 Task: Look for space in Athens from 1st may 2023 to 10th May 2023 for 2 adults, 1 child in price range Rs.12000 to Rs.15000. Place can be entire place with 2 bedrooms having 2 beds and 1 bathroom. Property type can be flat. Amenities needed are: , kitchen, iron, bbq grill. Required host language is English.
Action: Mouse moved to (436, 484)
Screenshot: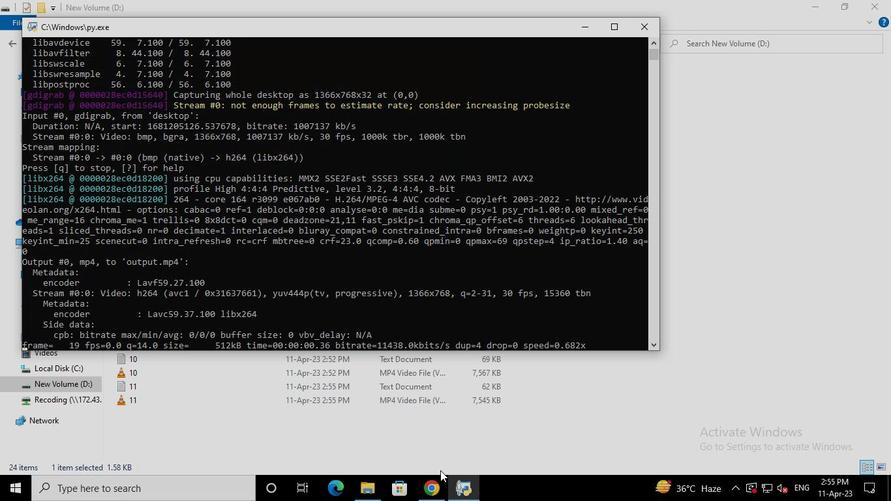 
Action: Mouse pressed left at (436, 484)
Screenshot: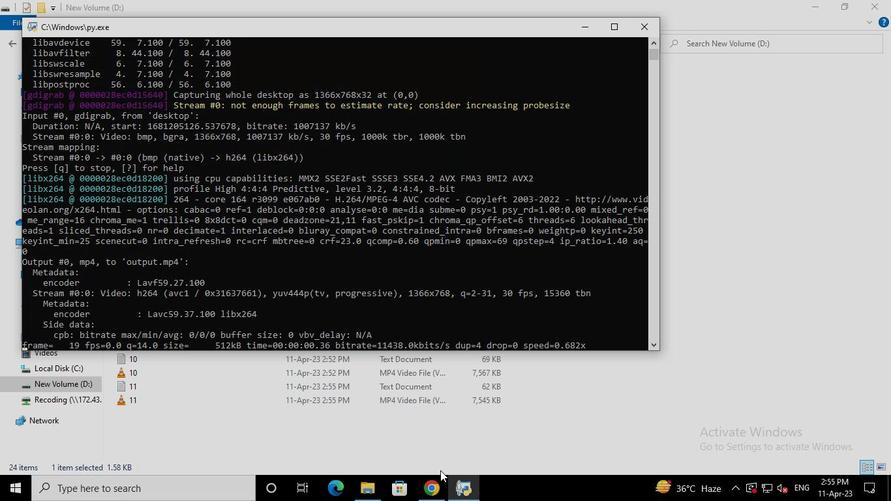 
Action: Mouse moved to (356, 111)
Screenshot: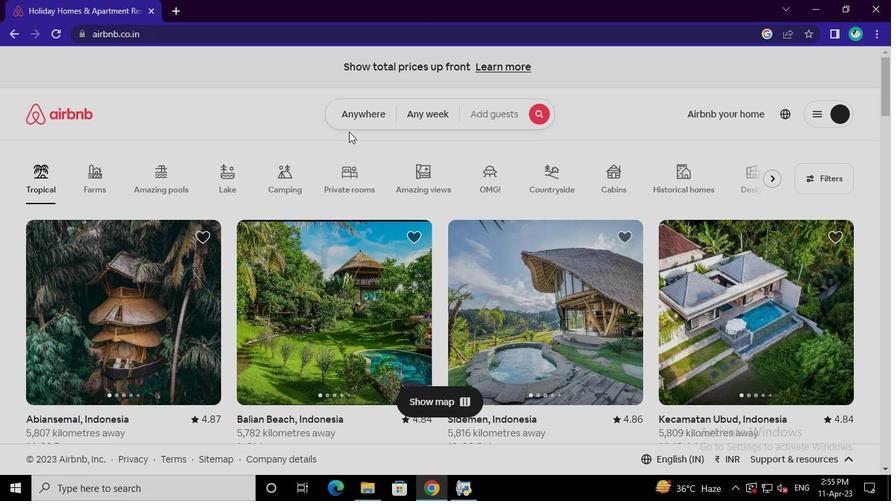 
Action: Mouse pressed left at (356, 111)
Screenshot: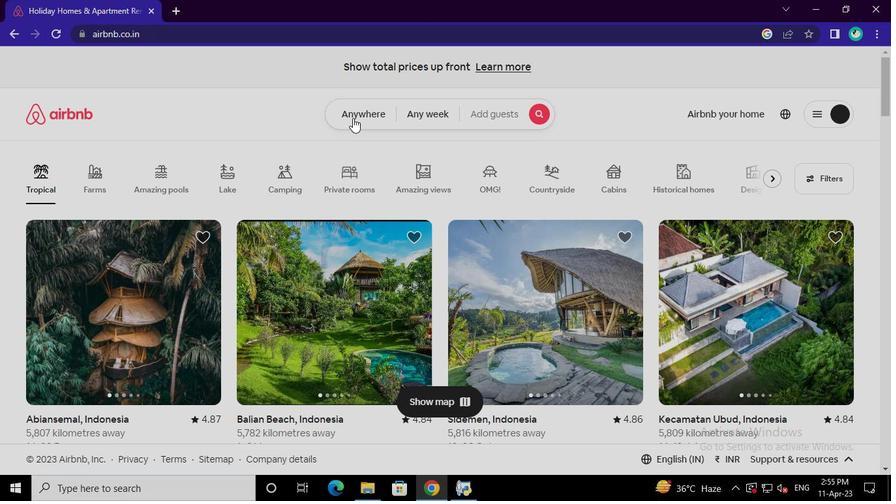 
Action: Mouse moved to (270, 161)
Screenshot: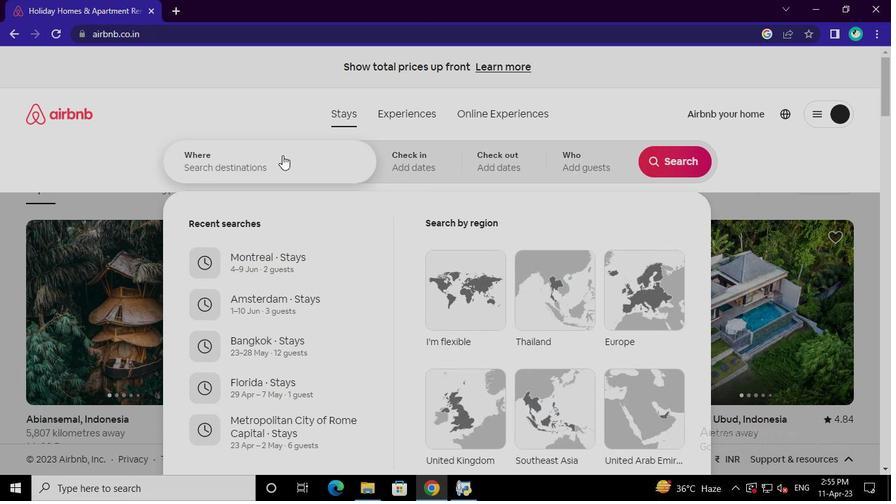 
Action: Mouse pressed left at (270, 161)
Screenshot: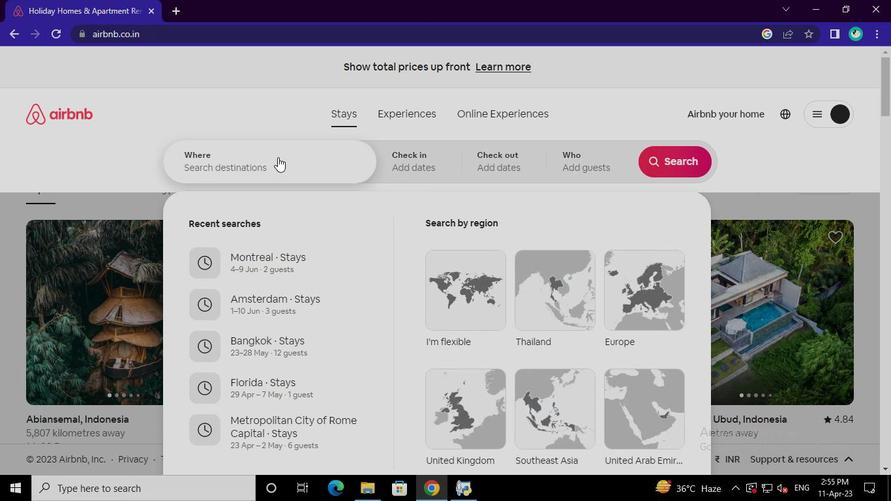 
Action: Keyboard a
Screenshot: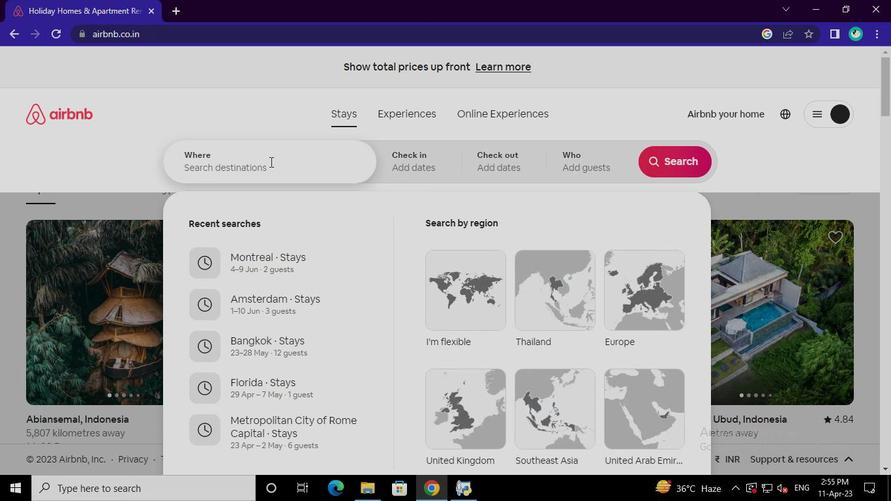 
Action: Mouse moved to (270, 161)
Screenshot: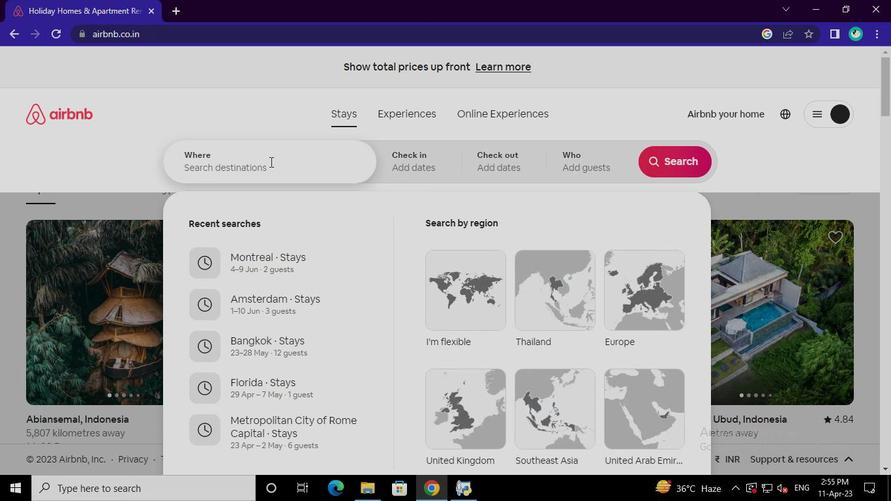
Action: Keyboard t
Screenshot: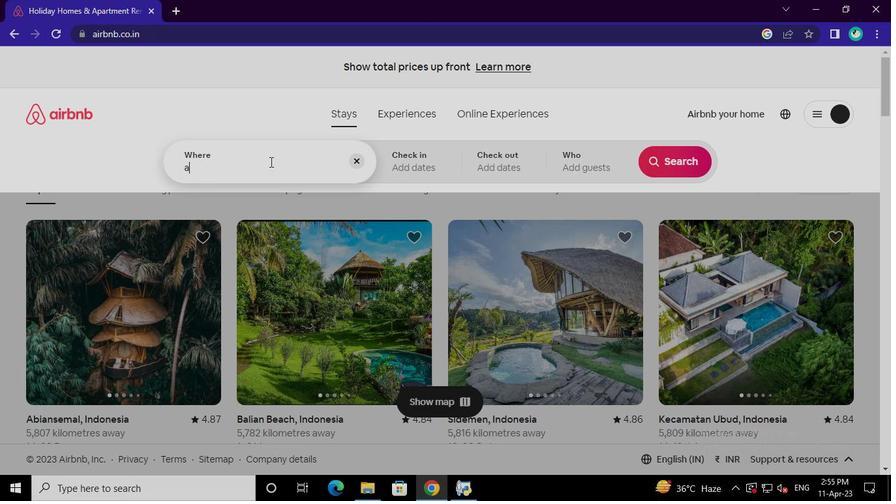 
Action: Keyboard h
Screenshot: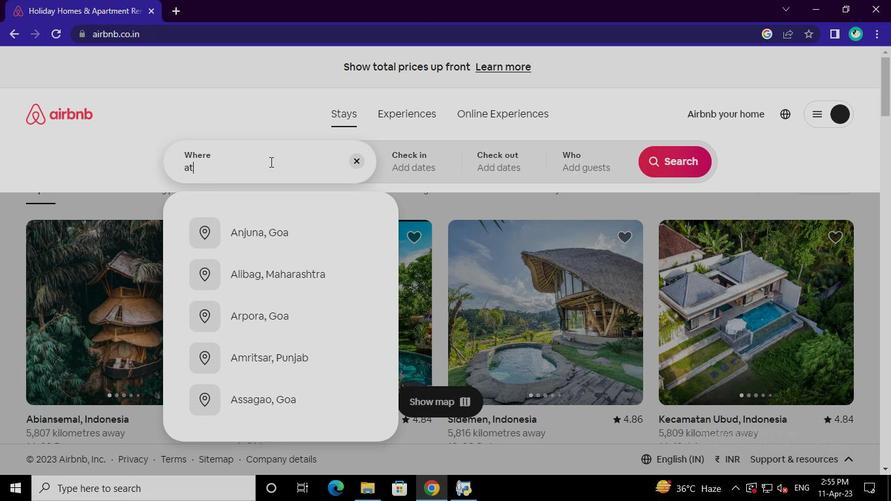 
Action: Keyboard e
Screenshot: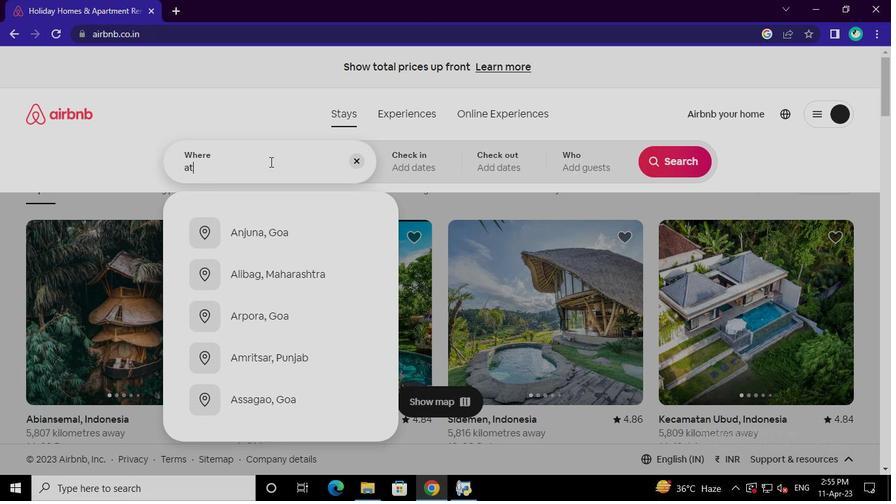 
Action: Keyboard m
Screenshot: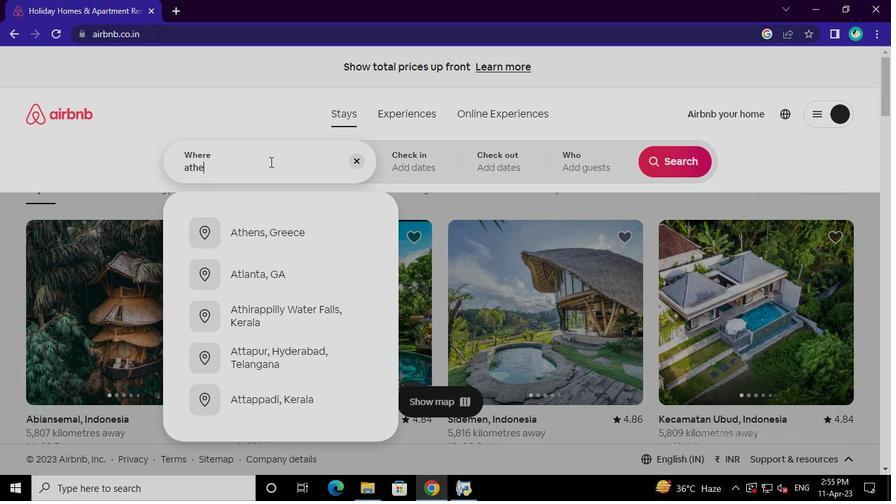 
Action: Keyboard Key.backspace
Screenshot: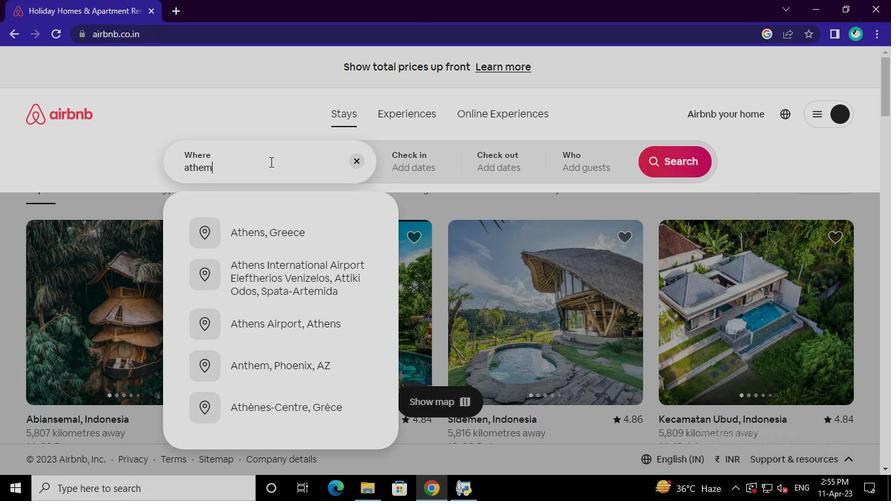 
Action: Keyboard n
Screenshot: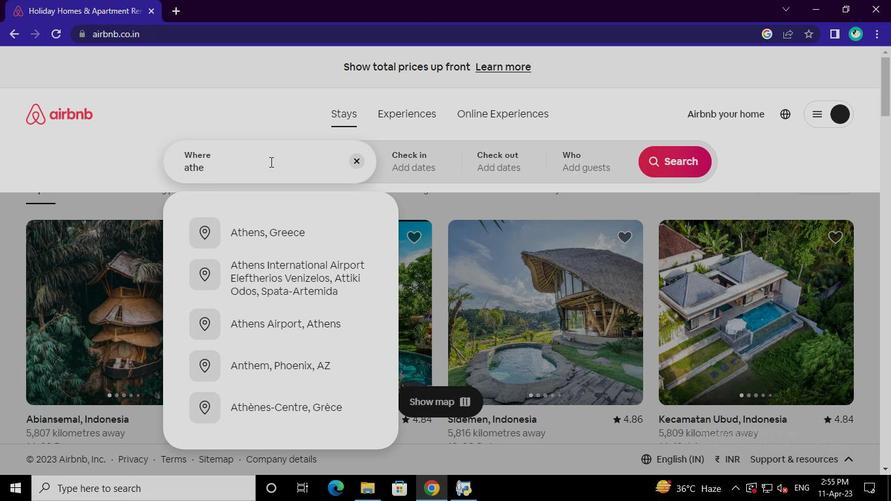 
Action: Keyboard s
Screenshot: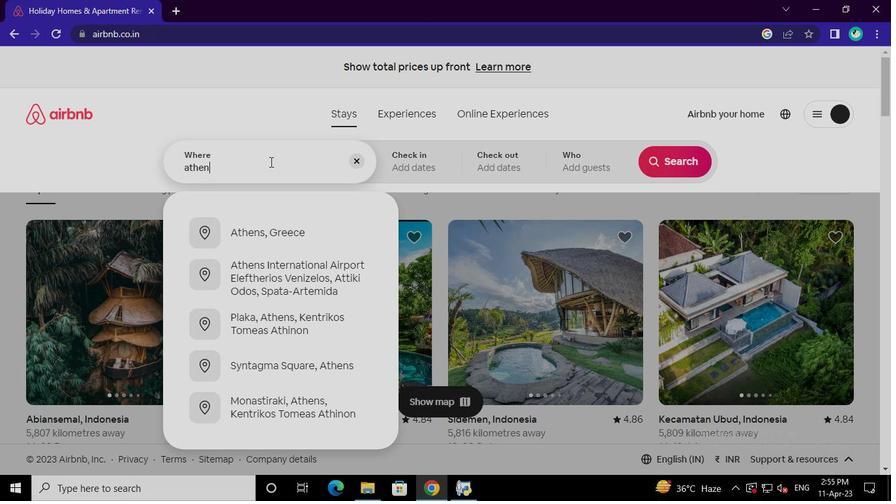 
Action: Mouse moved to (276, 234)
Screenshot: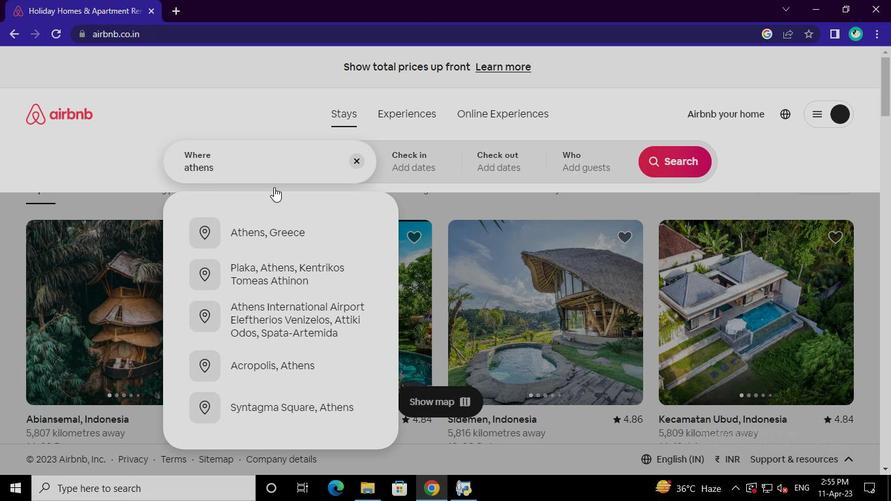 
Action: Mouse pressed left at (276, 234)
Screenshot: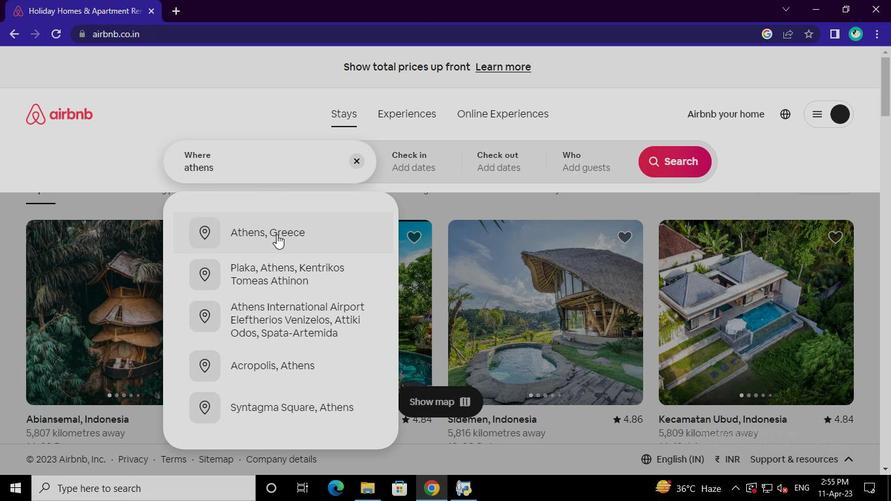 
Action: Mouse moved to (493, 315)
Screenshot: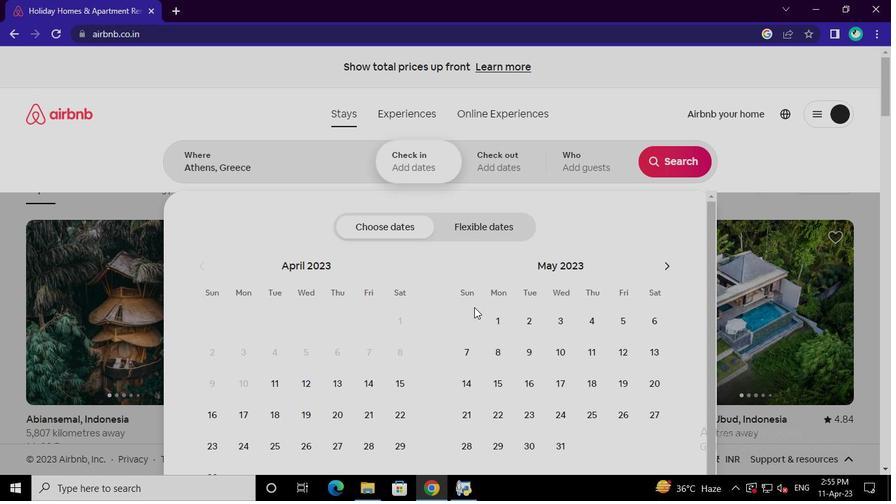 
Action: Mouse pressed left at (493, 315)
Screenshot: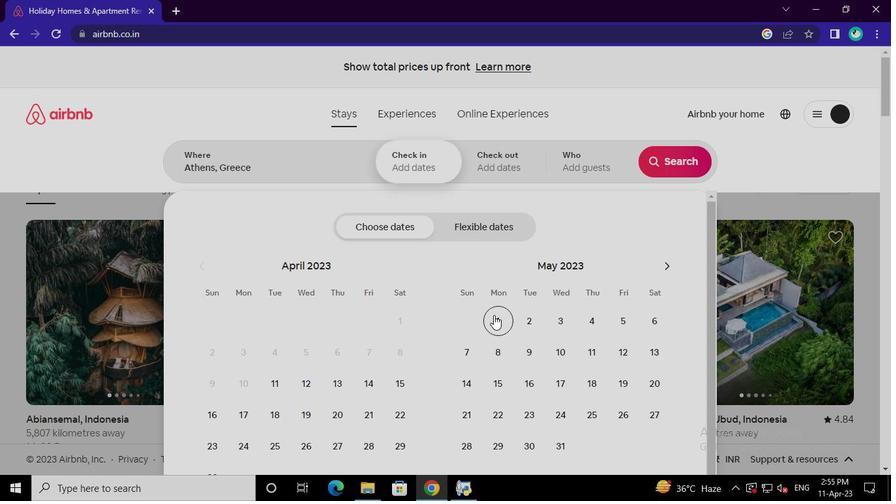 
Action: Mouse moved to (558, 347)
Screenshot: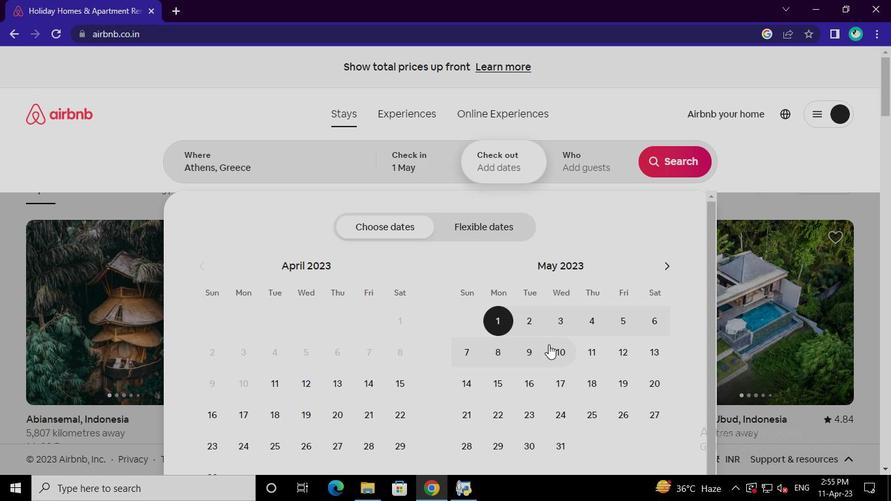 
Action: Mouse pressed left at (558, 347)
Screenshot: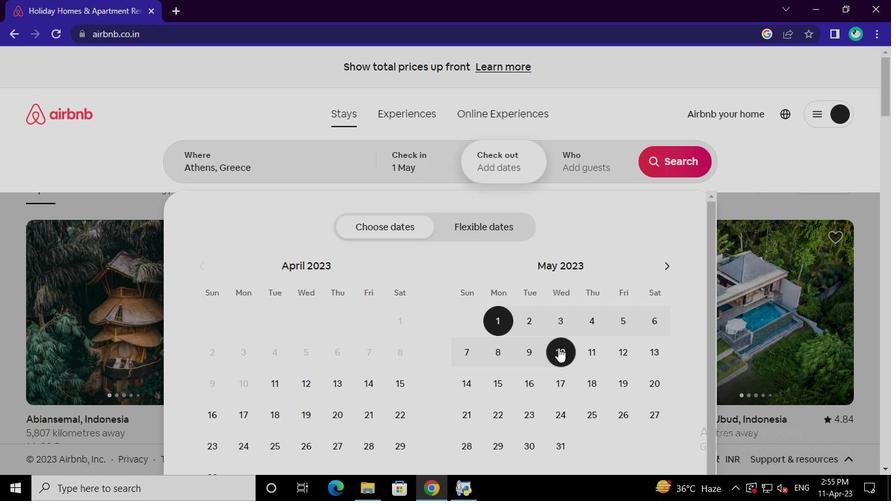 
Action: Mouse moved to (590, 174)
Screenshot: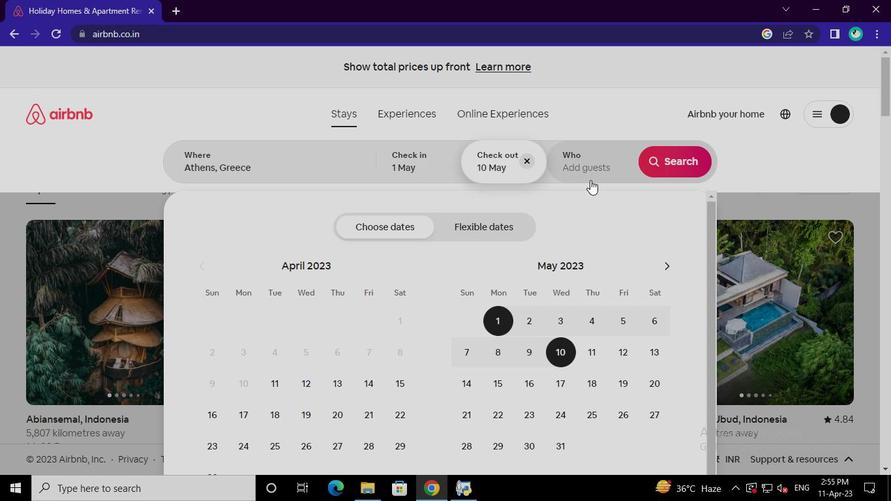 
Action: Mouse pressed left at (590, 174)
Screenshot: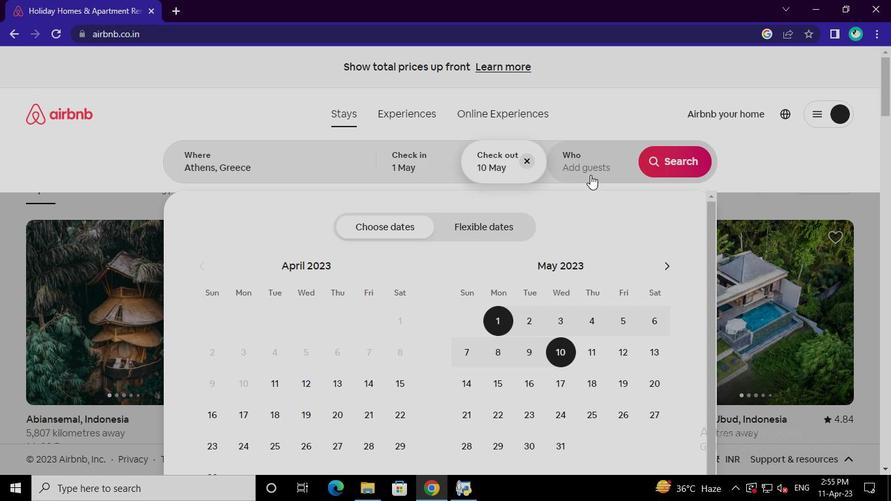 
Action: Mouse moved to (682, 227)
Screenshot: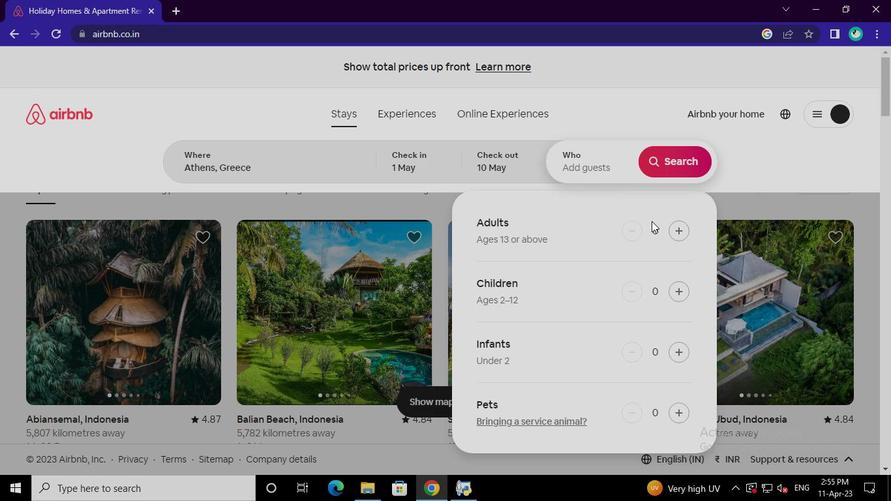 
Action: Mouse pressed left at (682, 227)
Screenshot: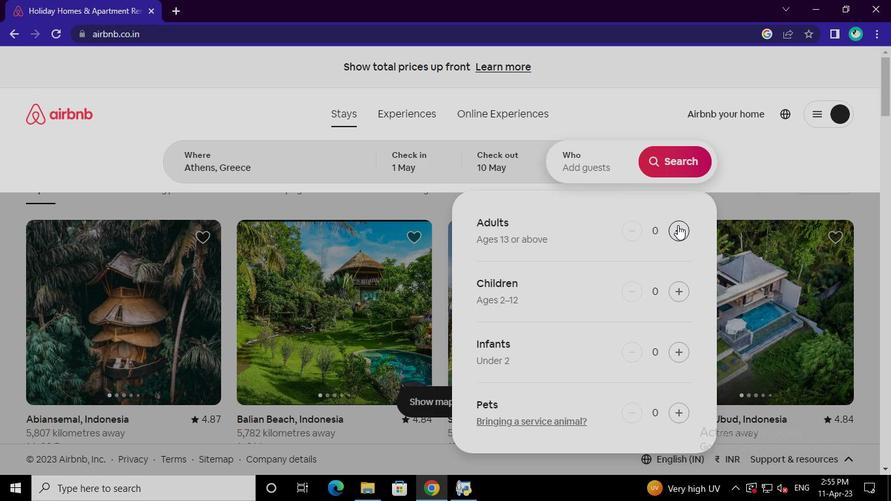 
Action: Mouse pressed left at (682, 227)
Screenshot: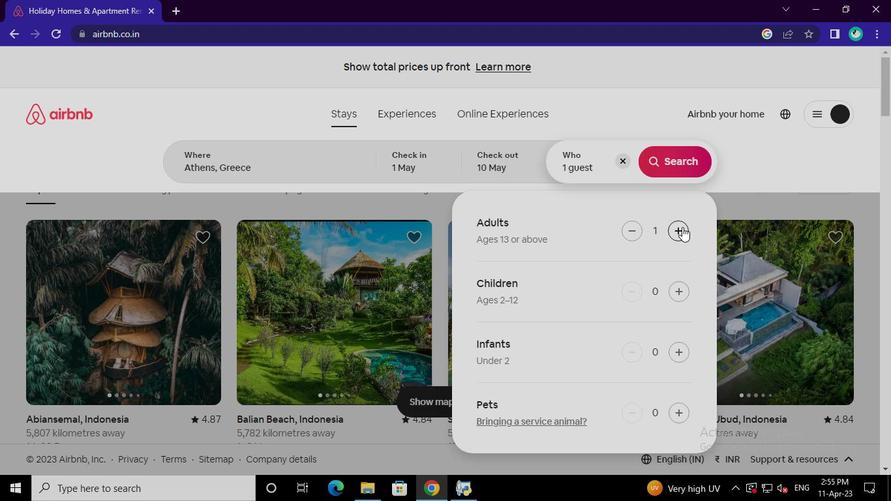 
Action: Mouse moved to (679, 288)
Screenshot: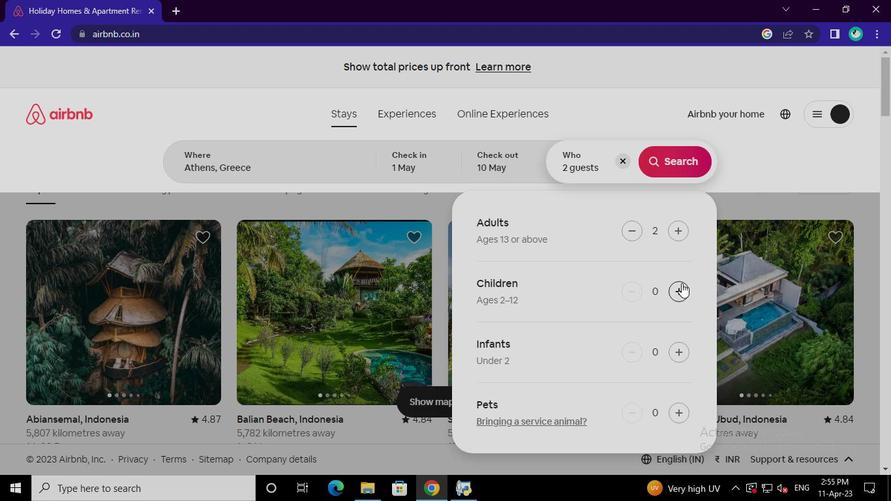 
Action: Mouse pressed left at (679, 288)
Screenshot: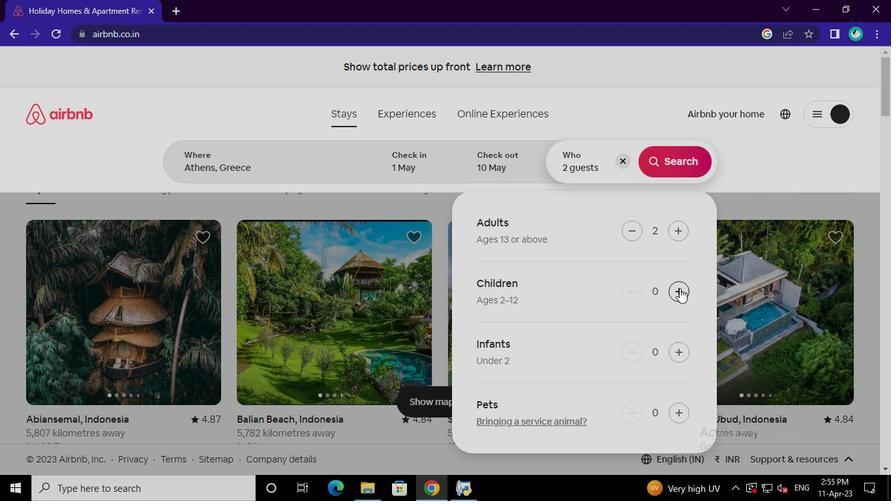 
Action: Mouse moved to (669, 159)
Screenshot: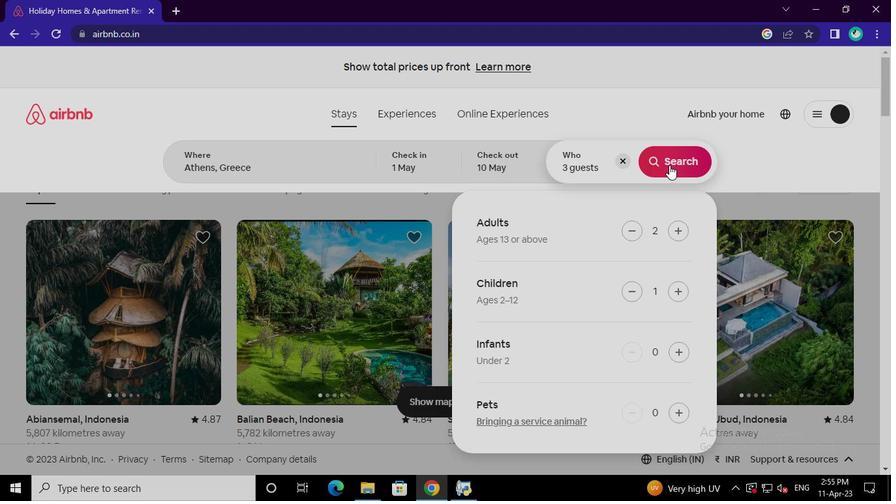 
Action: Mouse pressed left at (669, 159)
Screenshot: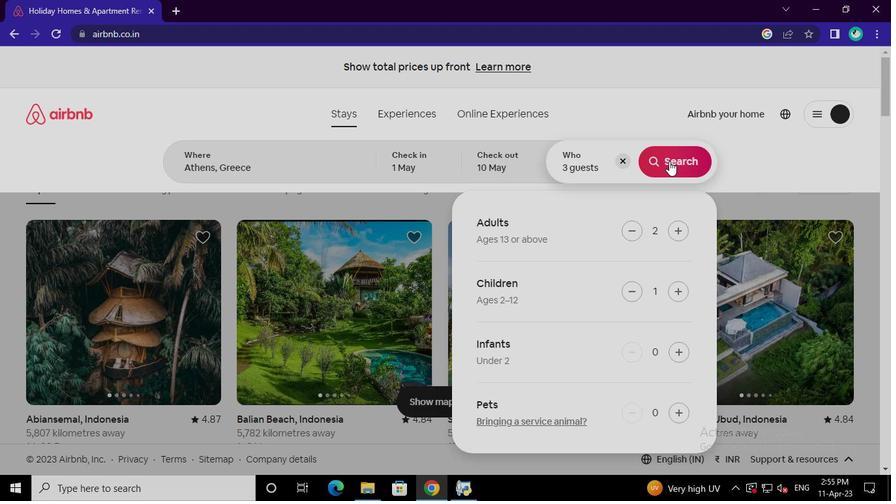 
Action: Mouse moved to (843, 134)
Screenshot: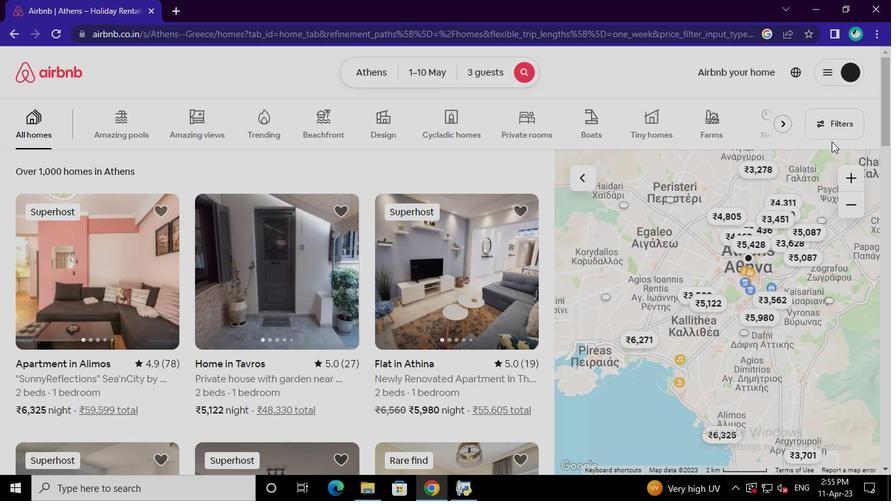 
Action: Mouse pressed left at (843, 134)
Screenshot: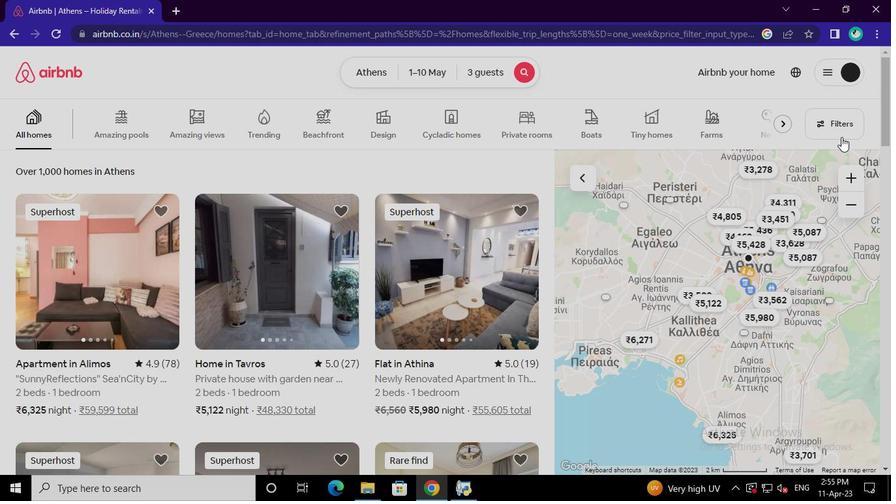 
Action: Mouse moved to (341, 289)
Screenshot: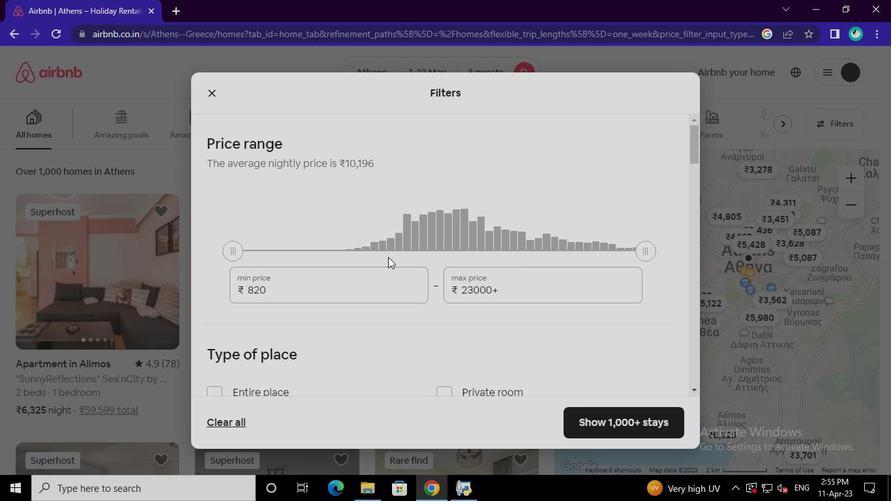 
Action: Mouse pressed left at (341, 289)
Screenshot: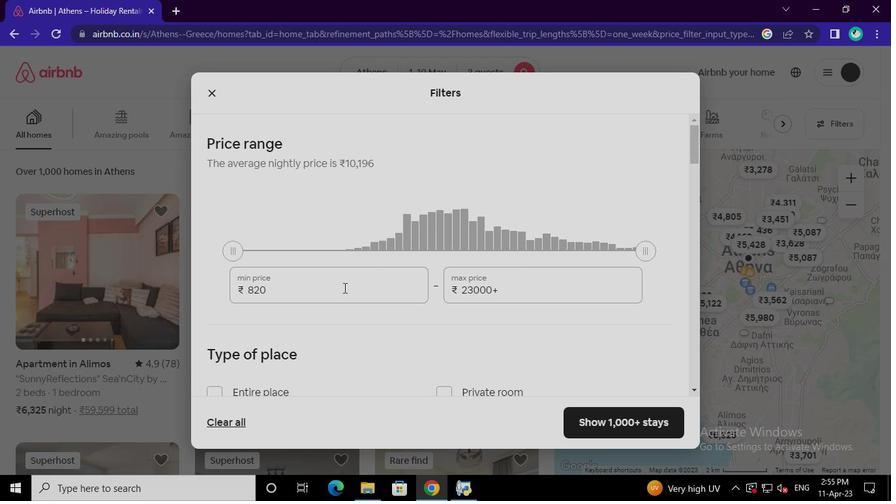 
Action: Mouse moved to (362, 271)
Screenshot: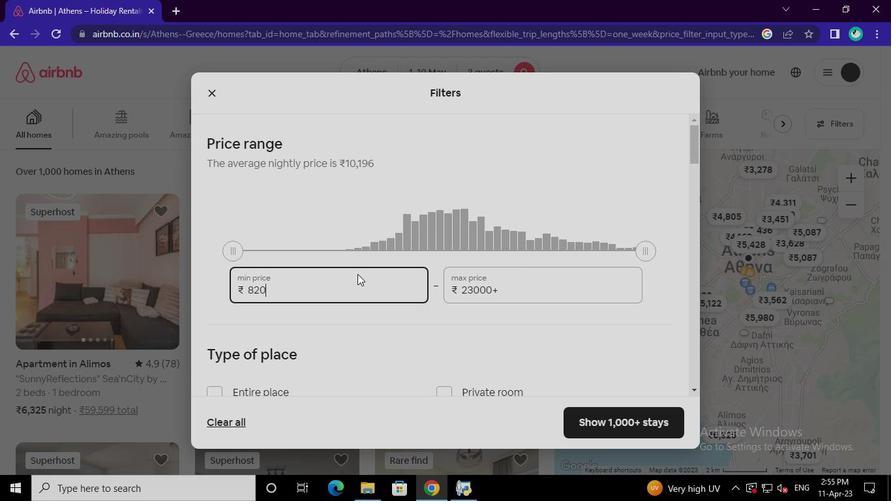 
Action: Keyboard Key.backspace
Screenshot: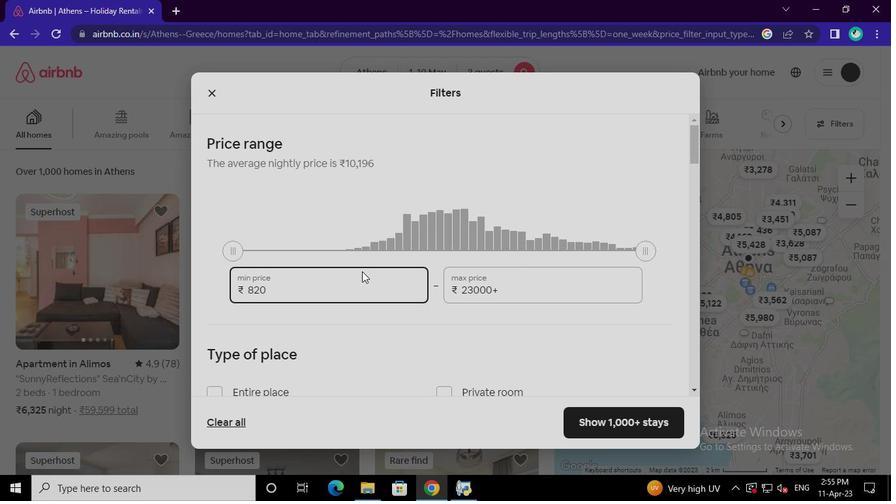 
Action: Keyboard Key.backspace
Screenshot: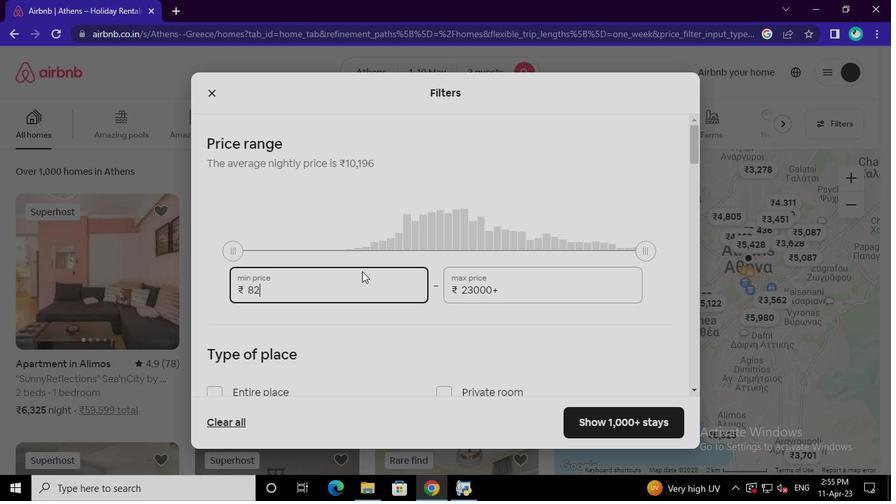 
Action: Keyboard Key.backspace
Screenshot: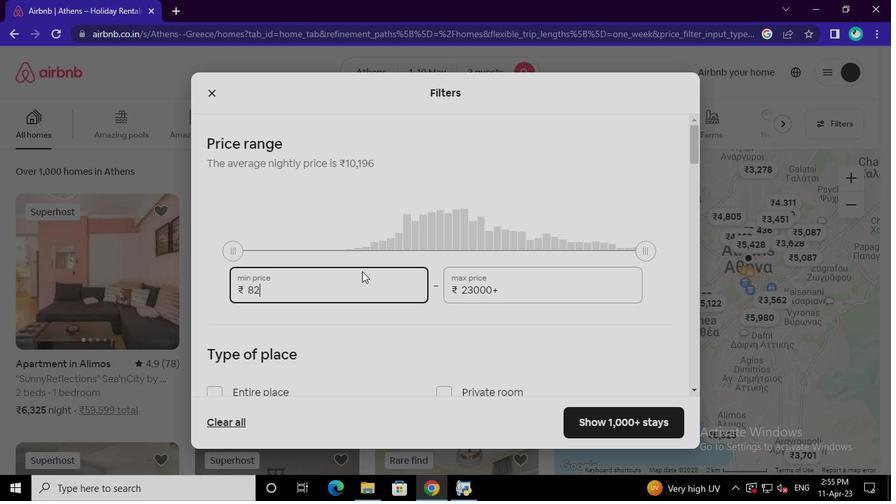
Action: Keyboard Key.backspace
Screenshot: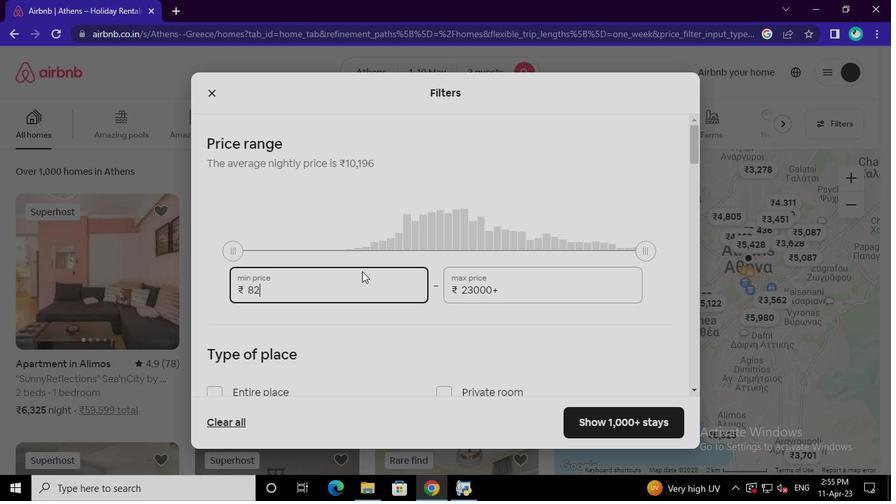 
Action: Keyboard Key.backspace
Screenshot: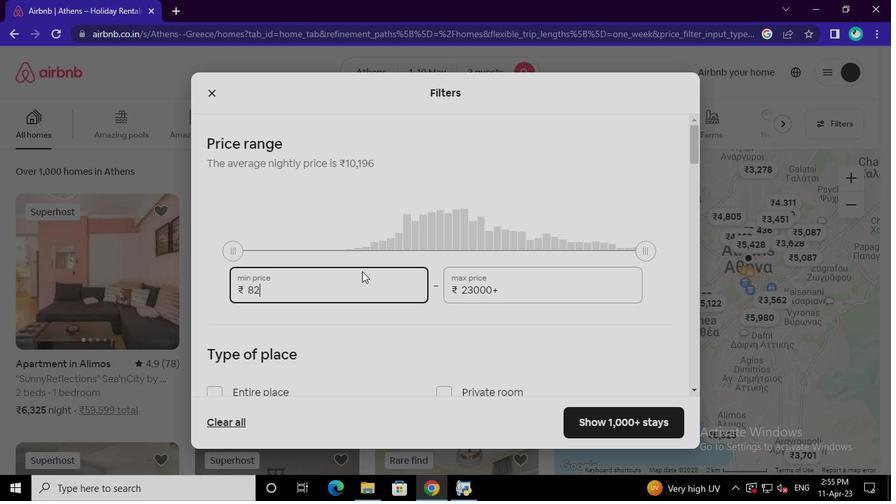 
Action: Keyboard Key.backspace
Screenshot: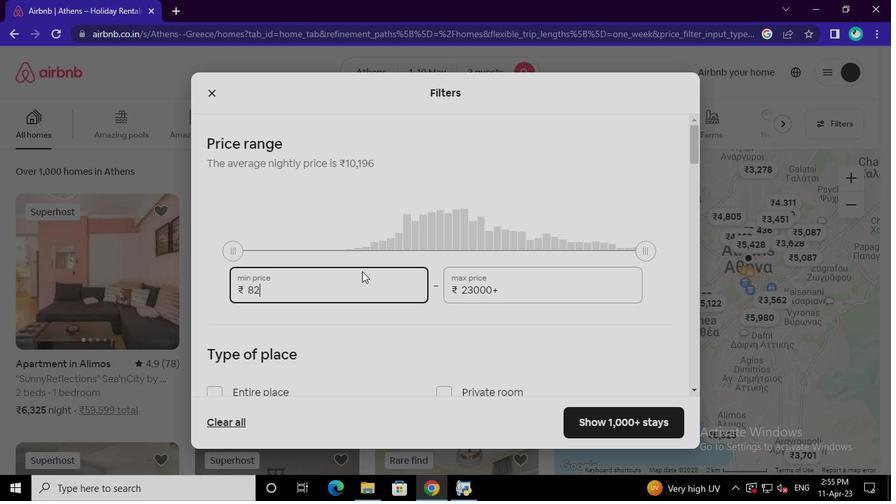 
Action: Keyboard Key.backspace
Screenshot: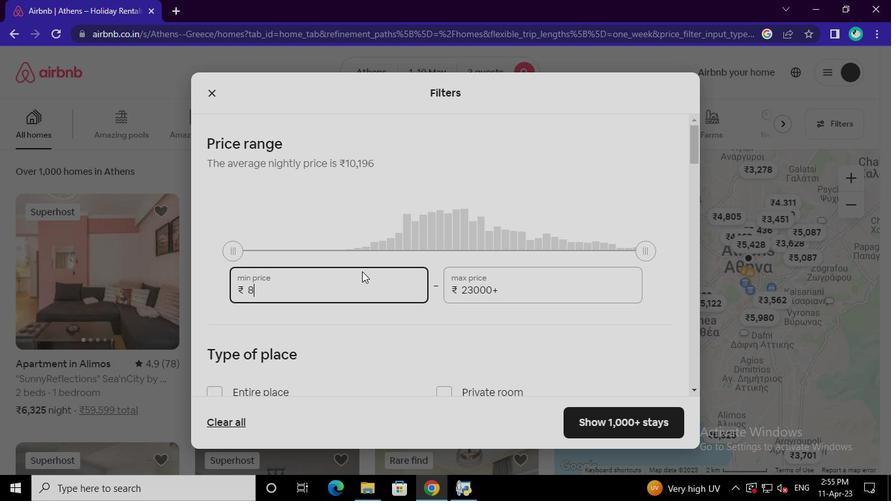 
Action: Keyboard Key.backspace
Screenshot: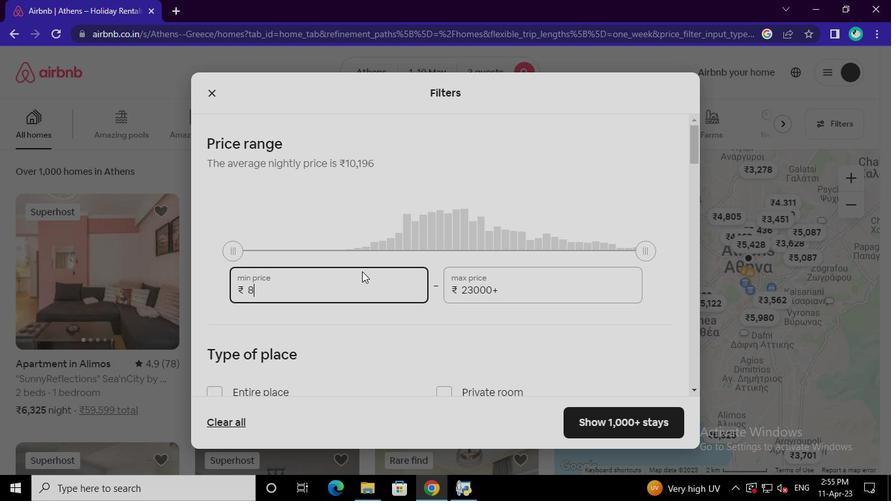 
Action: Keyboard Key.backspace
Screenshot: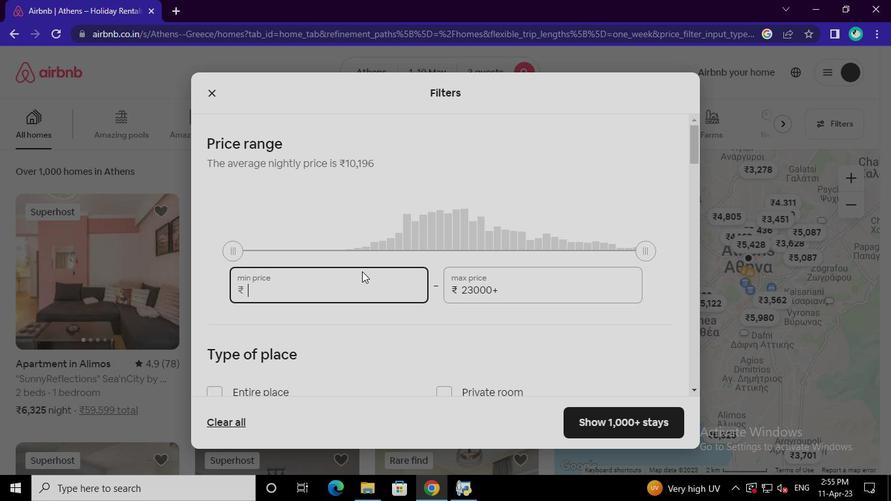 
Action: Keyboard <97>
Screenshot: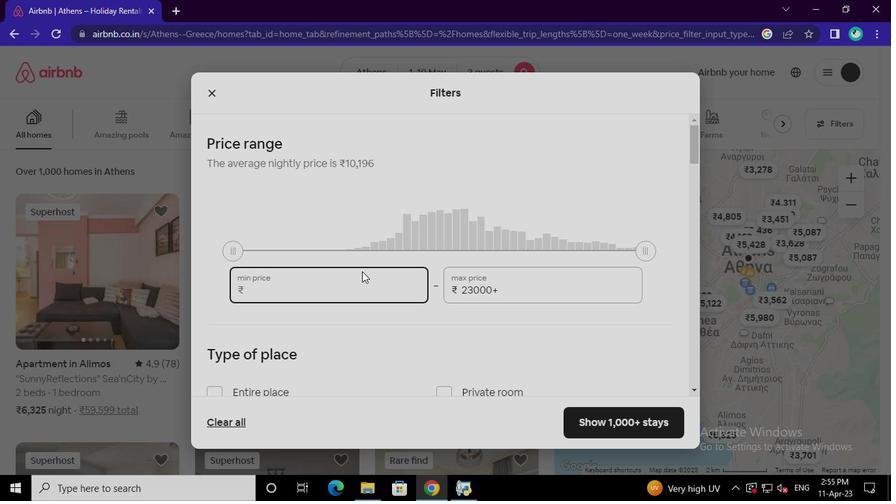 
Action: Keyboard <98>
Screenshot: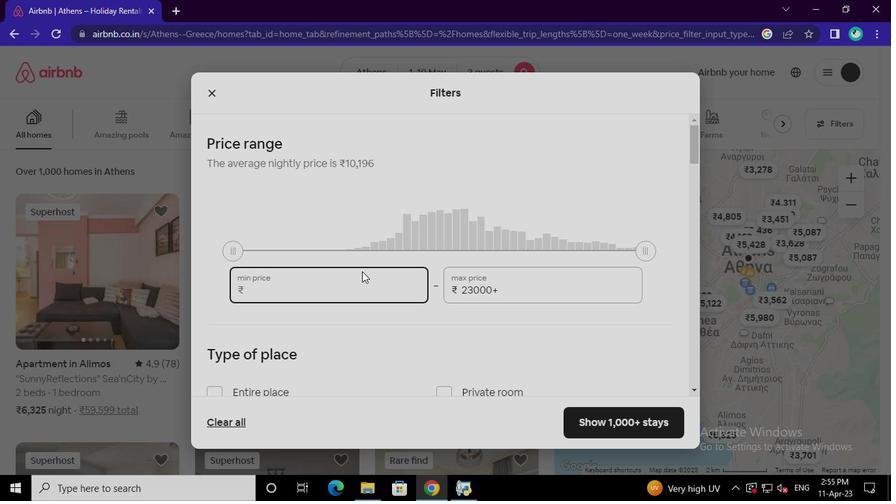 
Action: Keyboard <96>
Screenshot: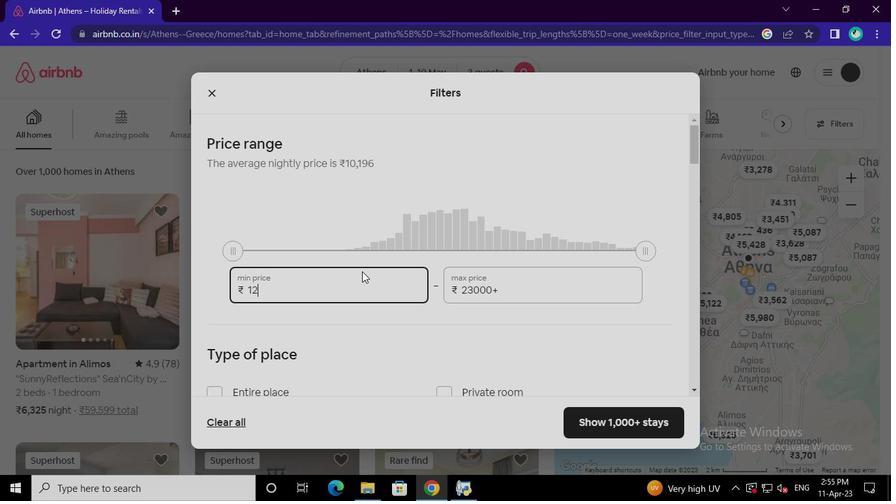 
Action: Keyboard <96>
Screenshot: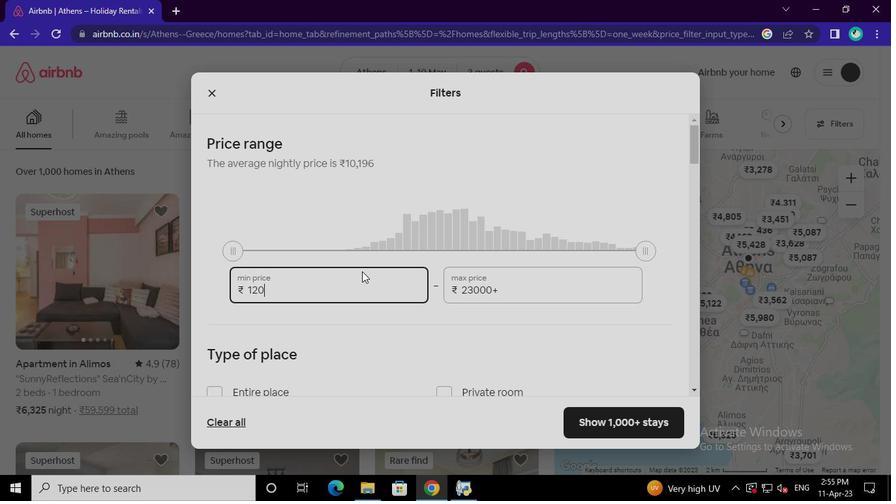 
Action: Keyboard <96>
Screenshot: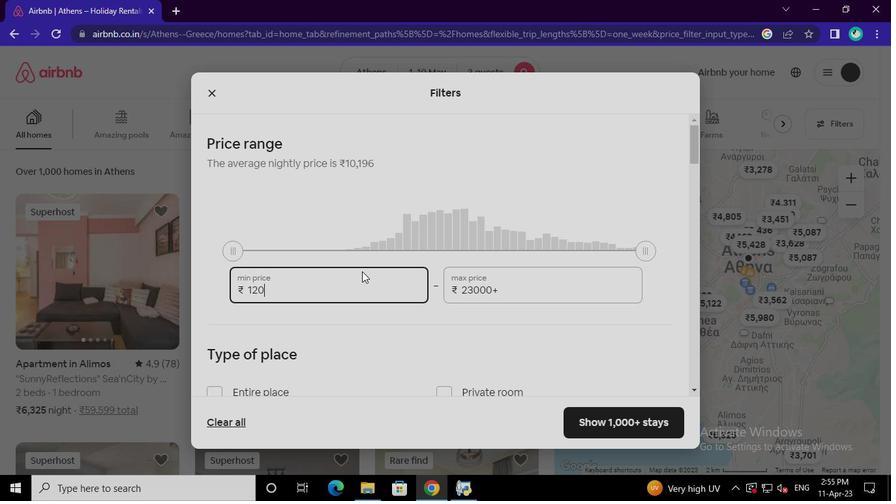 
Action: Mouse moved to (506, 290)
Screenshot: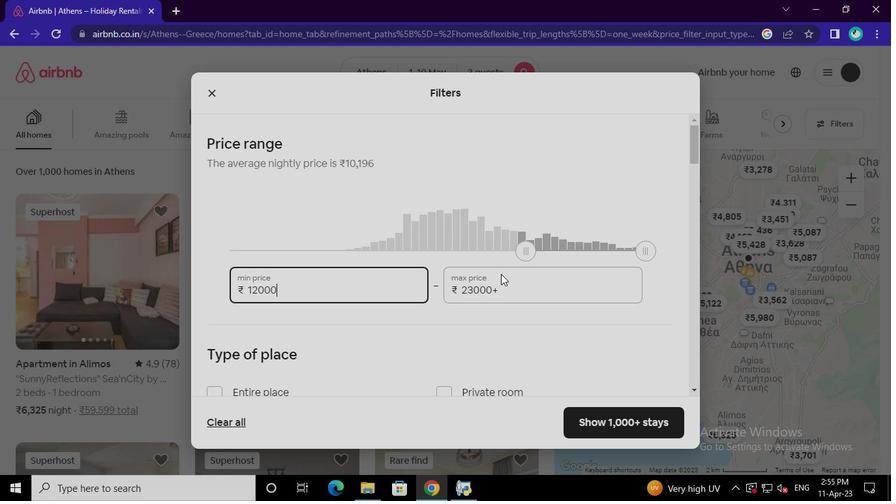 
Action: Mouse pressed left at (506, 290)
Screenshot: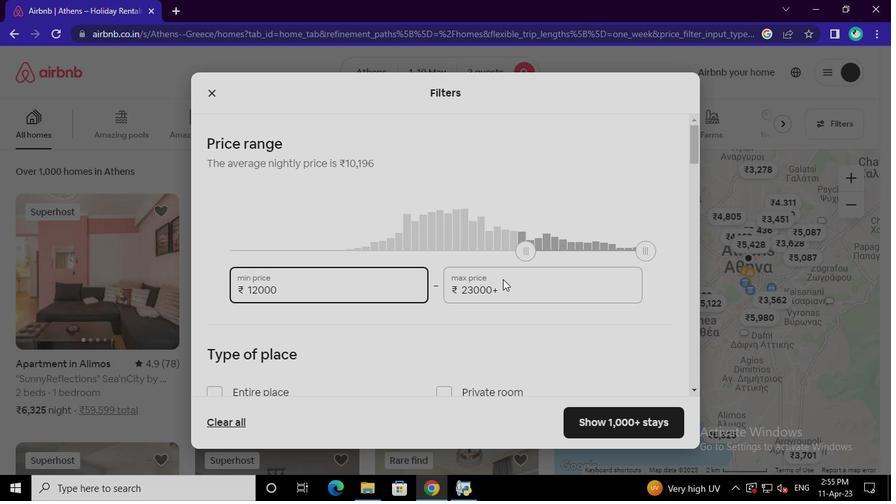 
Action: Mouse moved to (506, 290)
Screenshot: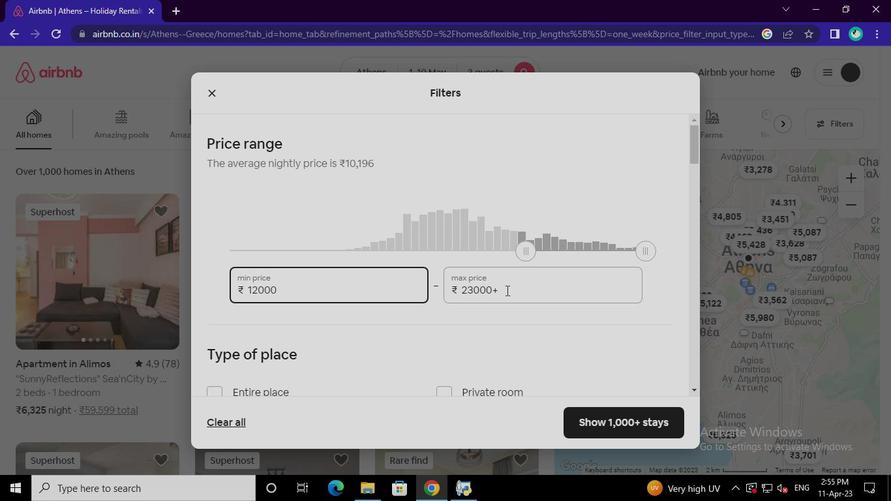 
Action: Keyboard Key.backspace
Screenshot: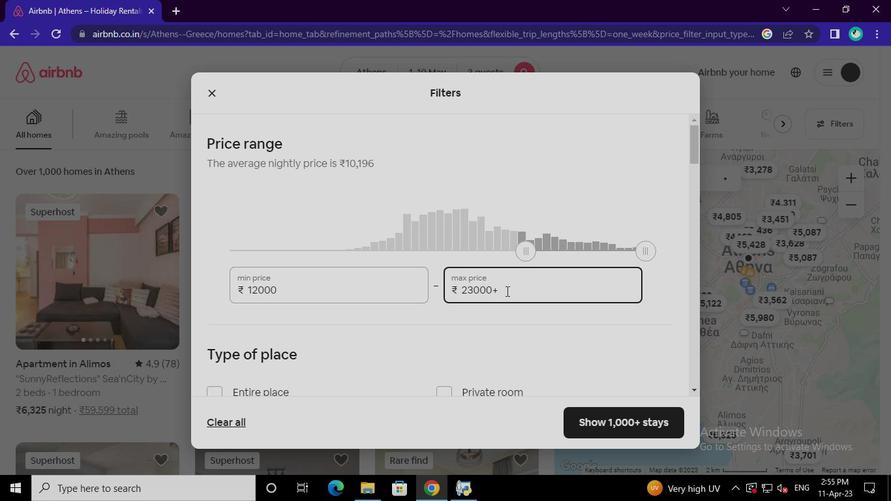 
Action: Keyboard Key.backspace
Screenshot: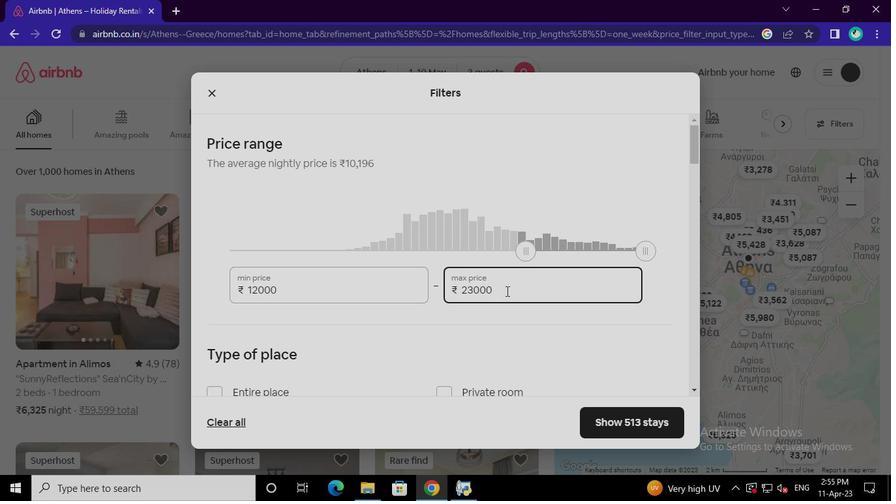 
Action: Keyboard Key.backspace
Screenshot: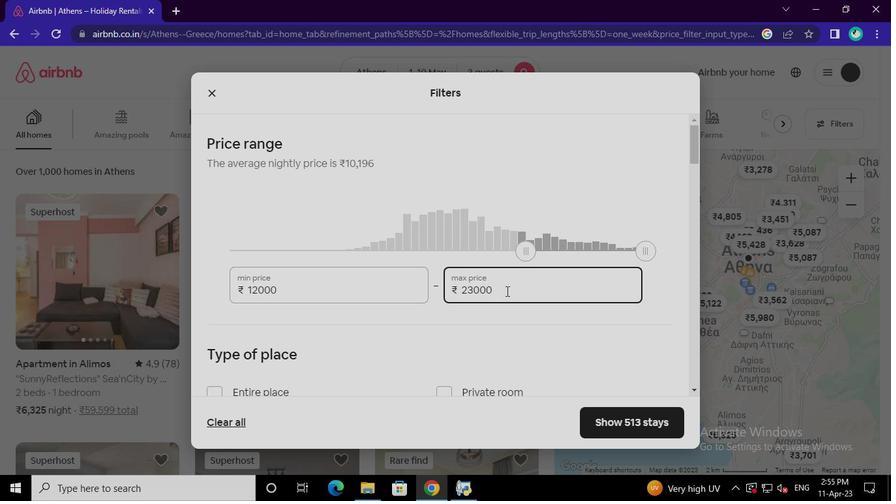 
Action: Keyboard Key.backspace
Screenshot: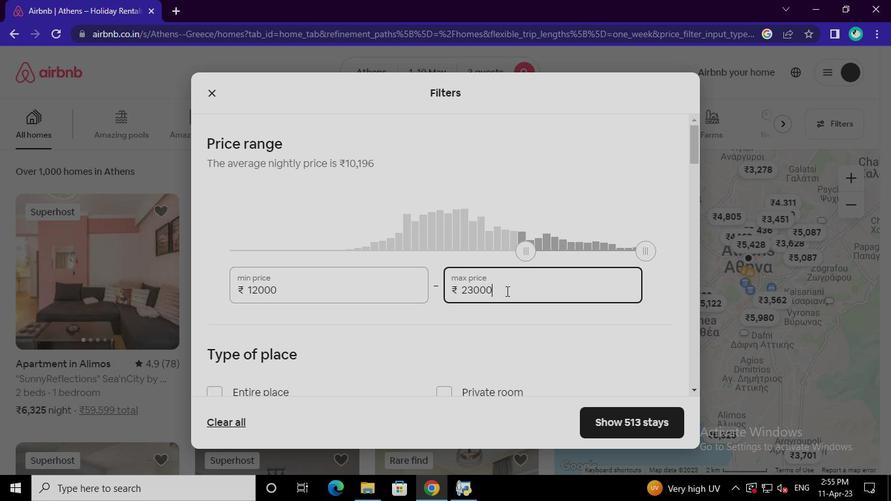 
Action: Keyboard Key.backspace
Screenshot: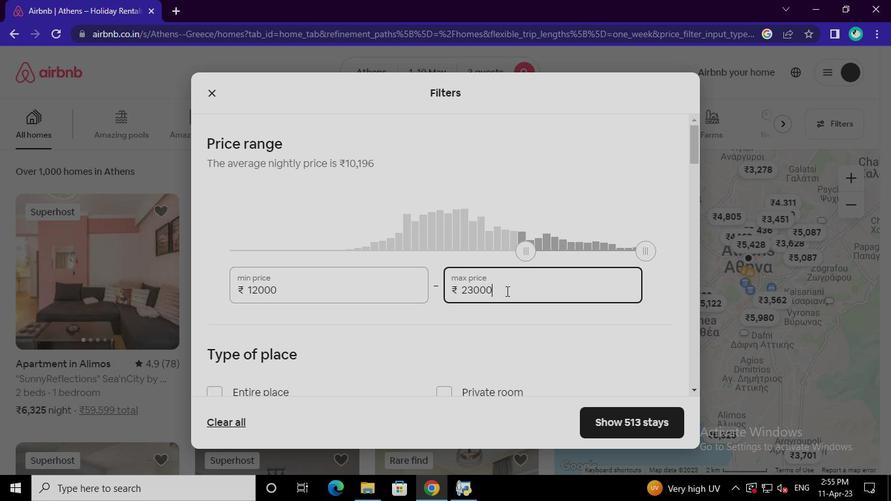 
Action: Keyboard Key.backspace
Screenshot: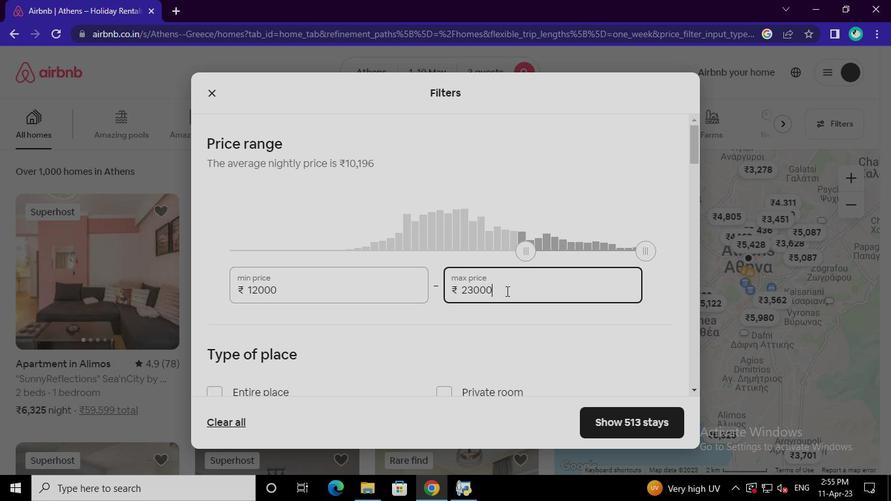 
Action: Keyboard Key.backspace
Screenshot: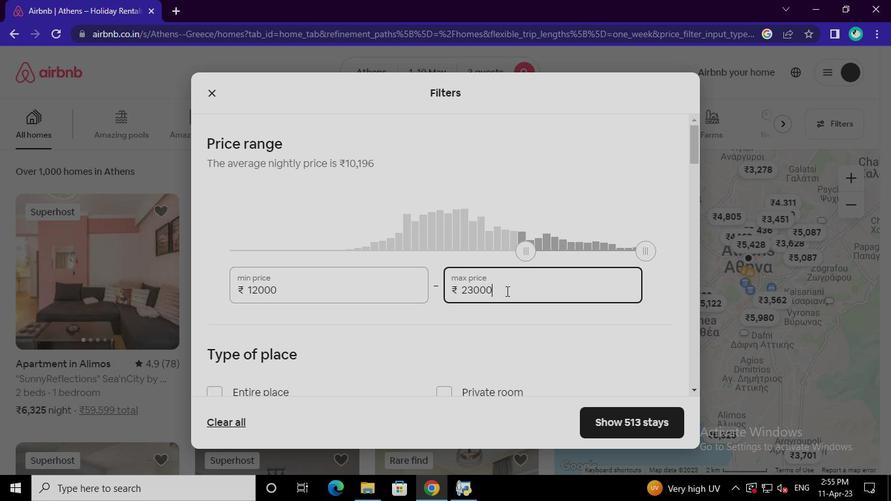 
Action: Keyboard Key.backspace
Screenshot: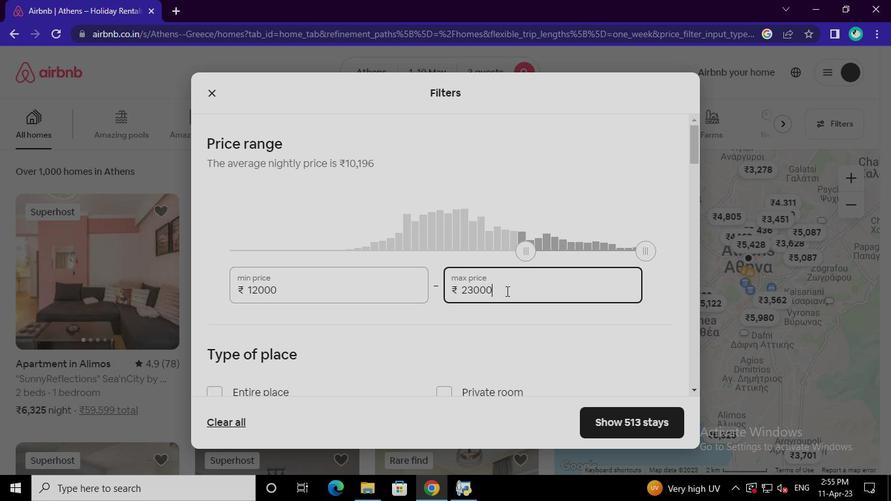 
Action: Keyboard Key.backspace
Screenshot: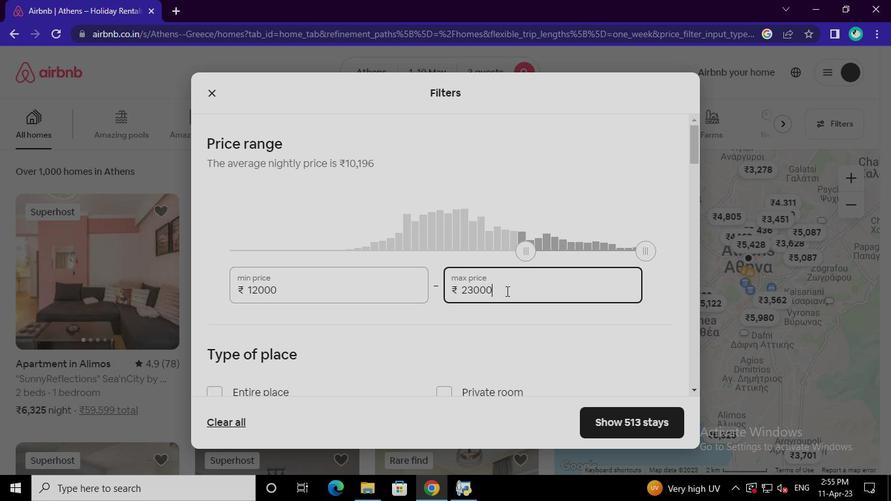 
Action: Keyboard Key.backspace
Screenshot: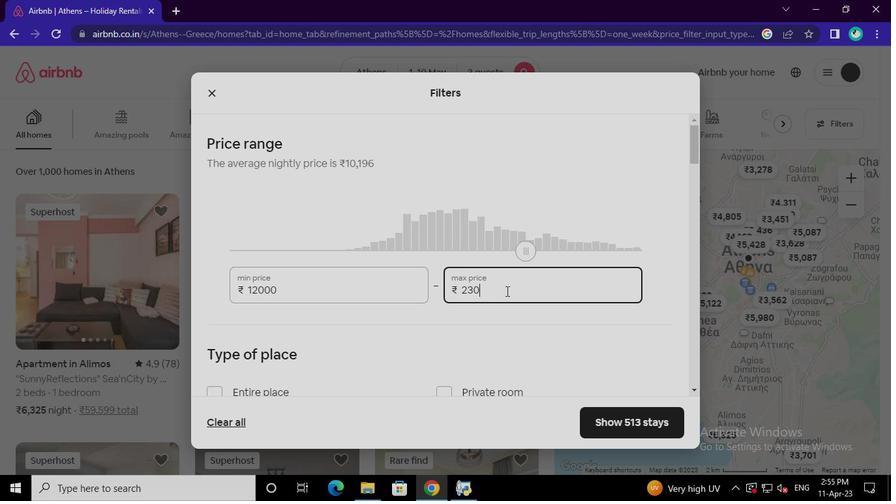 
Action: Keyboard Key.backspace
Screenshot: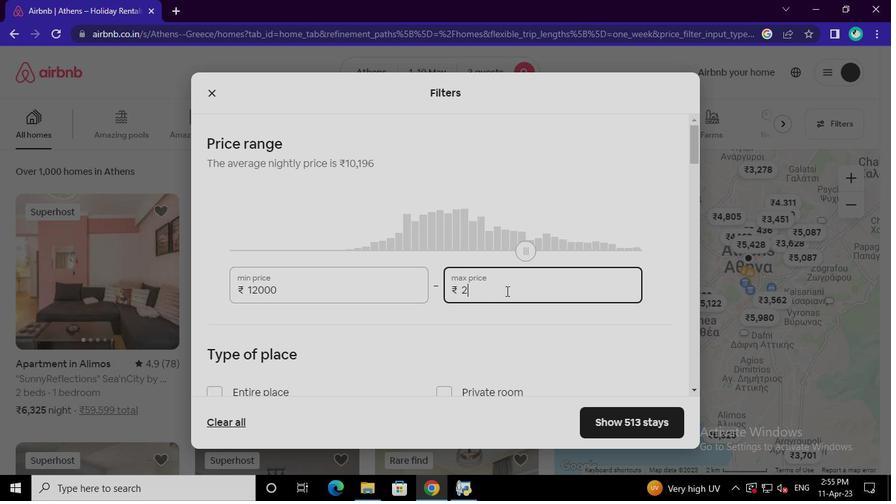 
Action: Keyboard Key.backspace
Screenshot: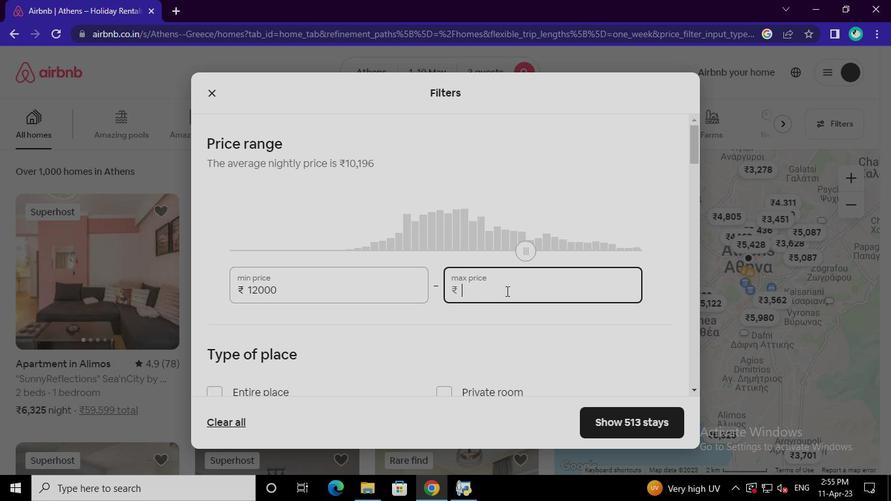 
Action: Keyboard Key.backspace
Screenshot: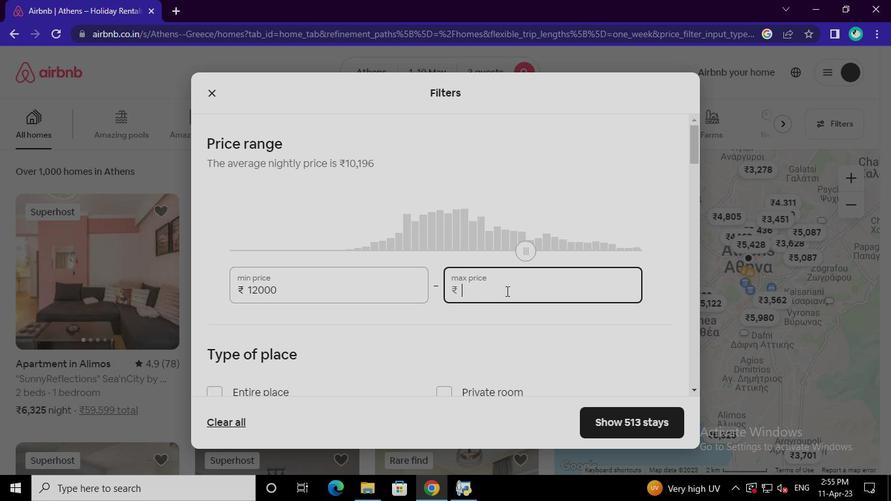 
Action: Keyboard <97>
Screenshot: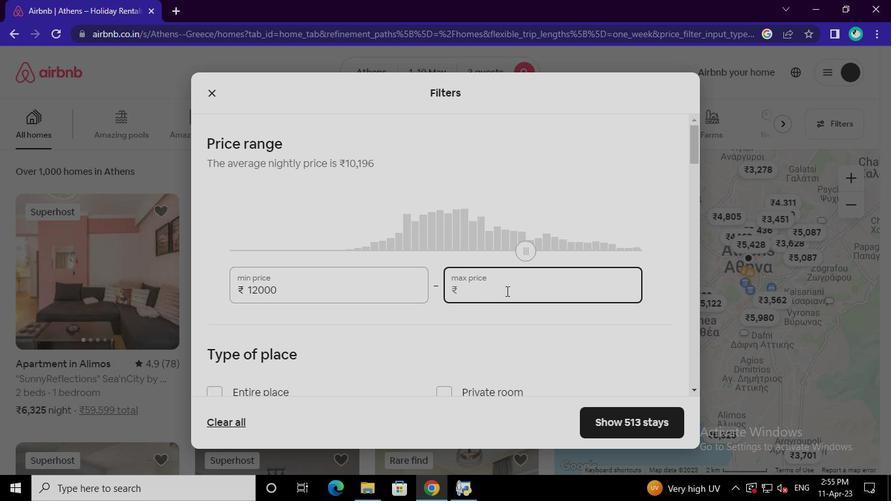 
Action: Keyboard <101>
Screenshot: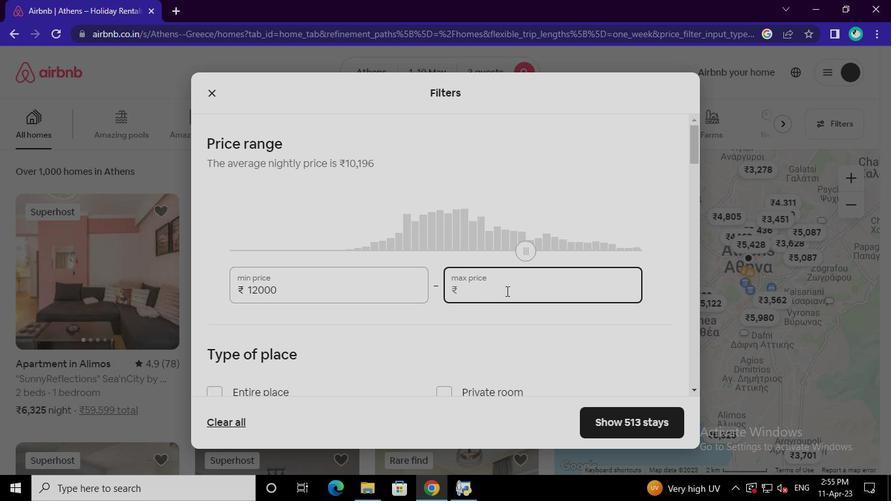 
Action: Keyboard <96>
Screenshot: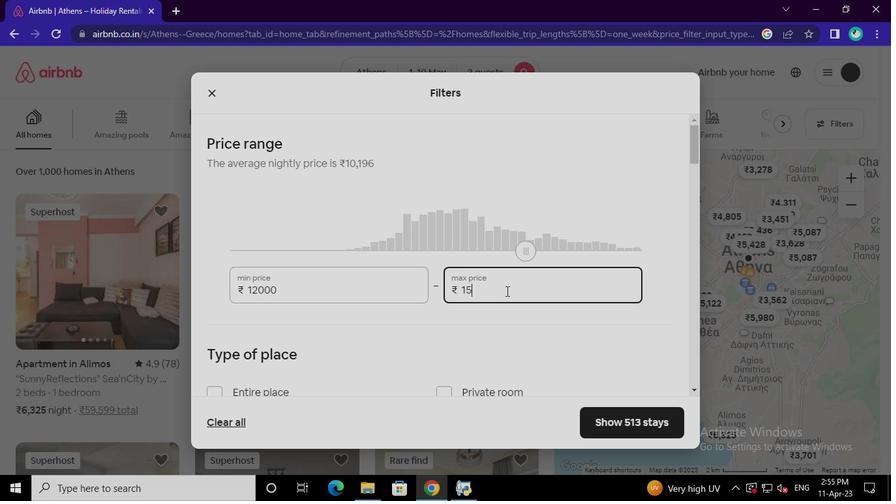 
Action: Keyboard <96>
Screenshot: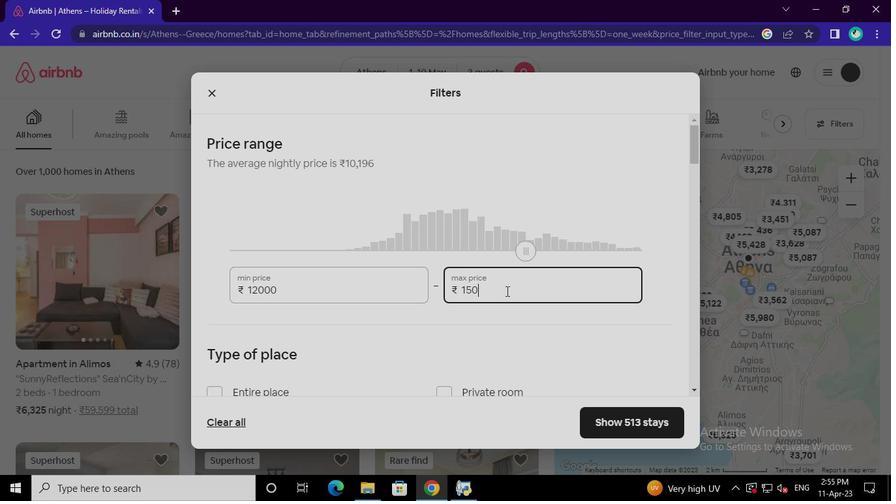 
Action: Keyboard <96>
Screenshot: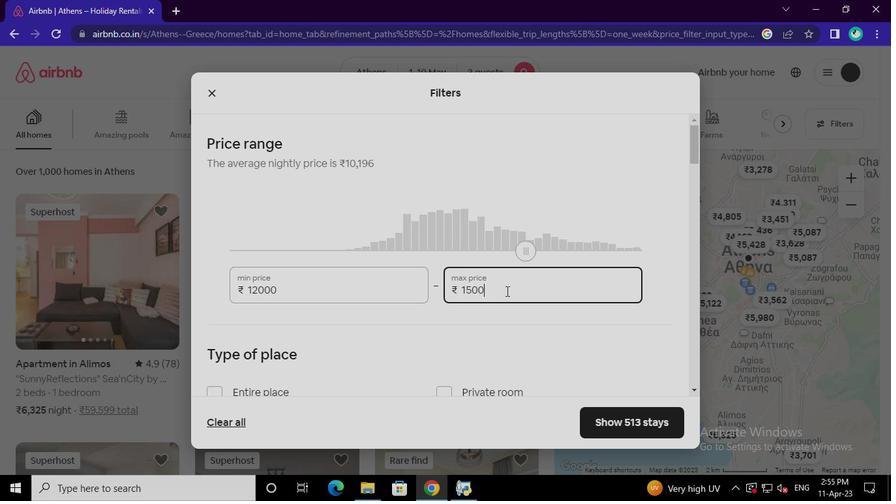 
Action: Mouse moved to (236, 332)
Screenshot: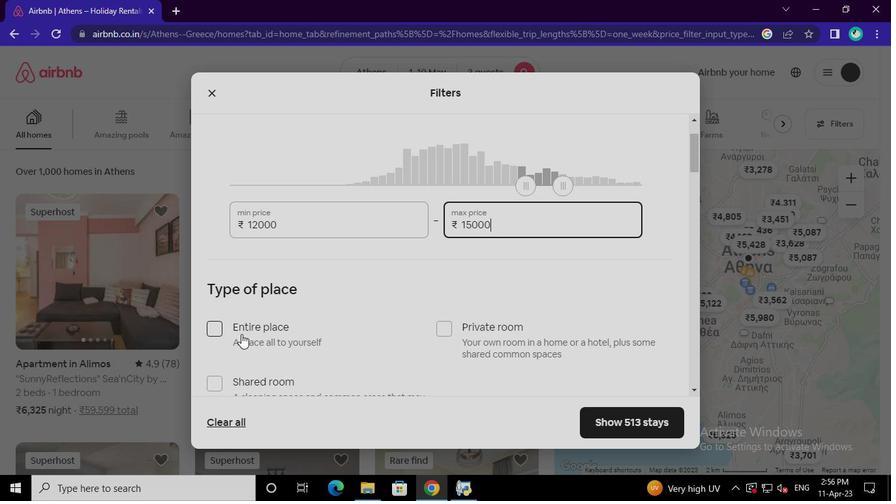 
Action: Mouse pressed left at (236, 332)
Screenshot: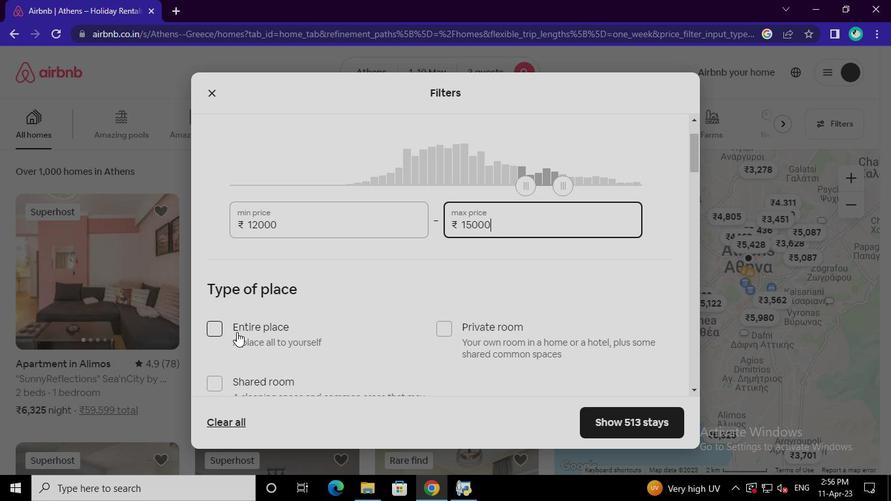 
Action: Mouse moved to (336, 284)
Screenshot: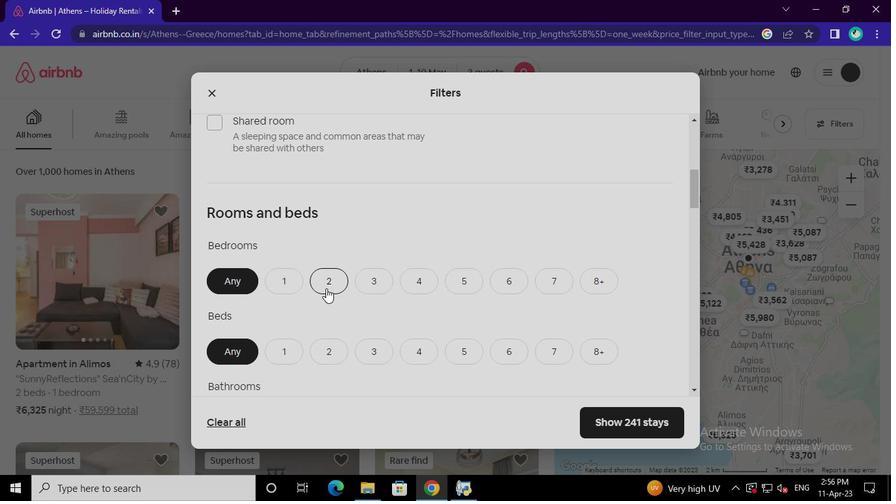 
Action: Mouse pressed left at (336, 284)
Screenshot: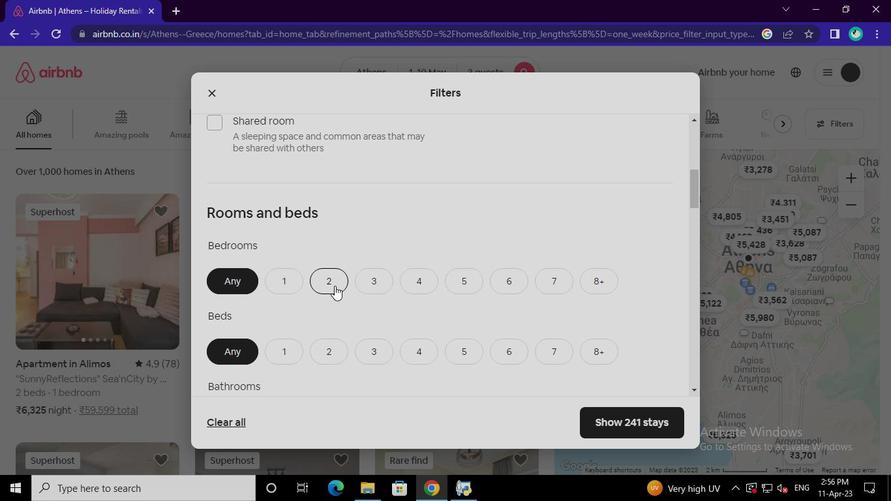 
Action: Mouse moved to (328, 346)
Screenshot: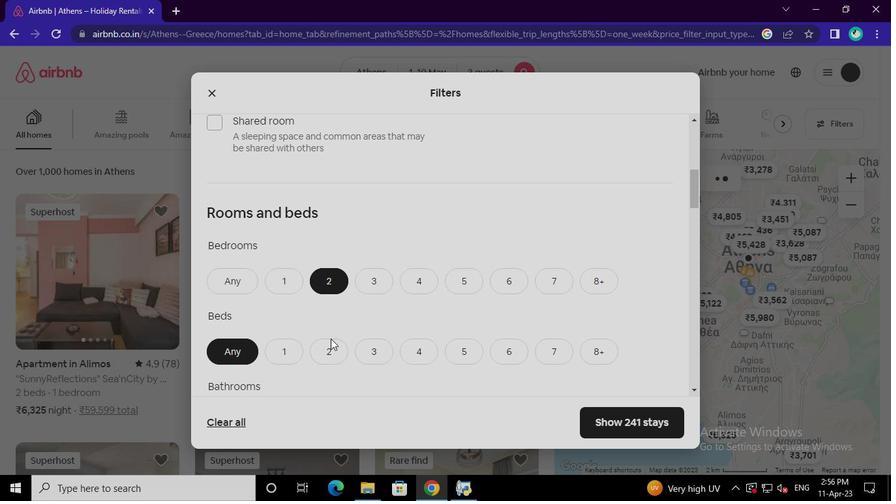 
Action: Mouse pressed left at (328, 346)
Screenshot: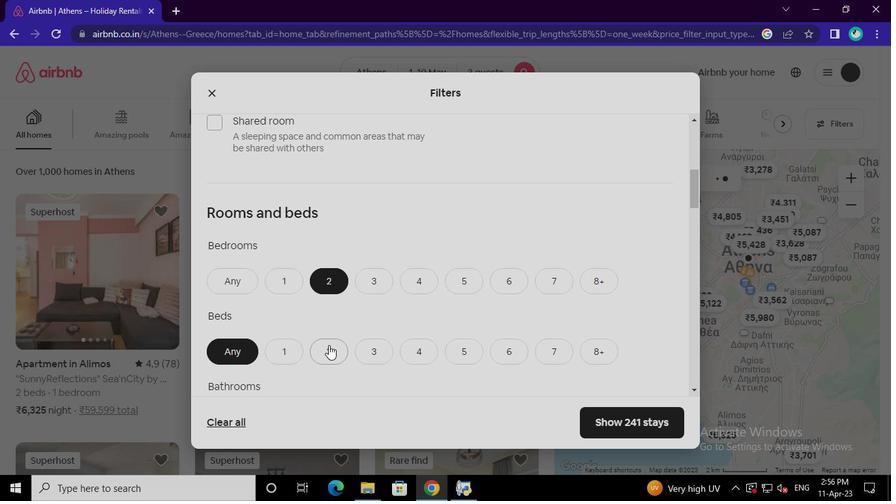 
Action: Mouse moved to (287, 300)
Screenshot: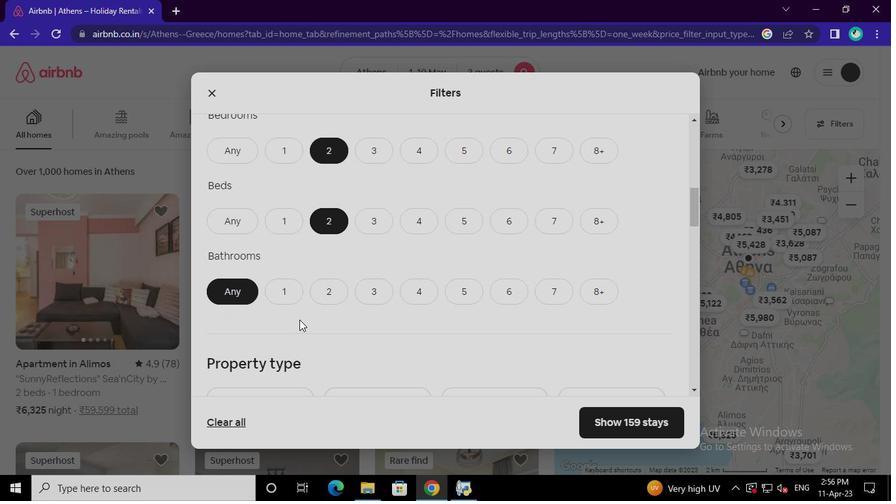 
Action: Mouse pressed left at (287, 300)
Screenshot: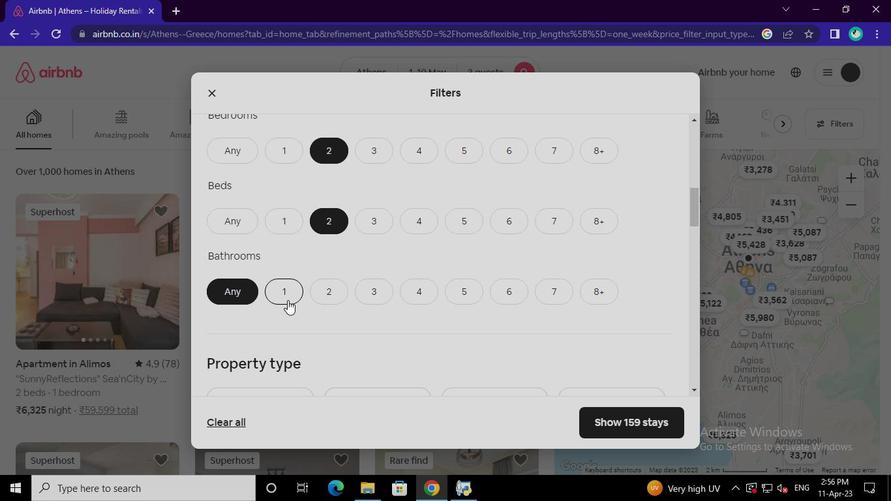 
Action: Mouse moved to (352, 305)
Screenshot: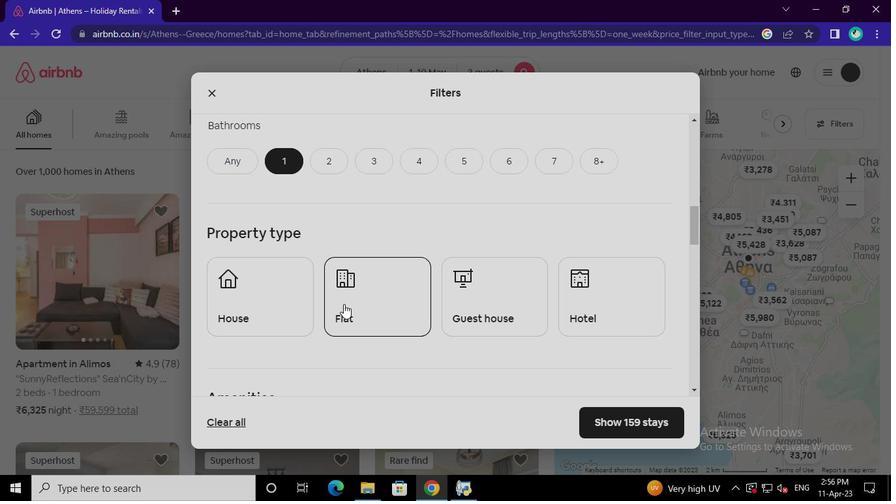 
Action: Mouse pressed left at (352, 305)
Screenshot: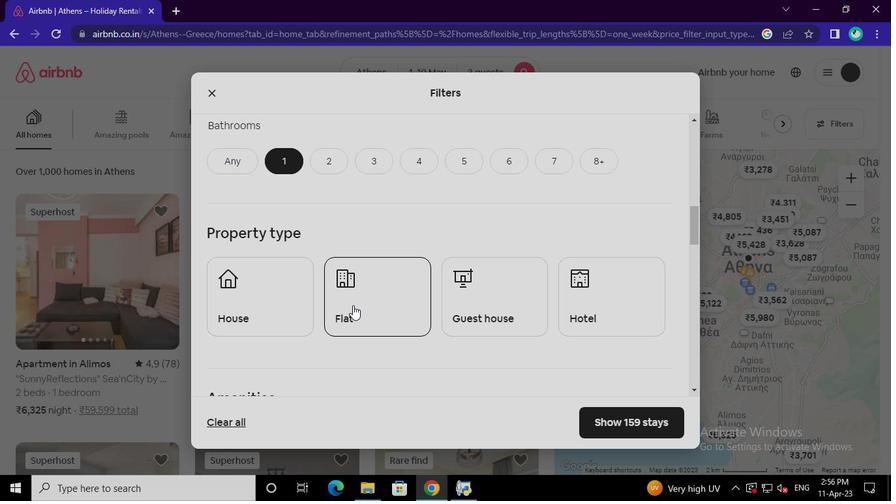 
Action: Mouse moved to (255, 363)
Screenshot: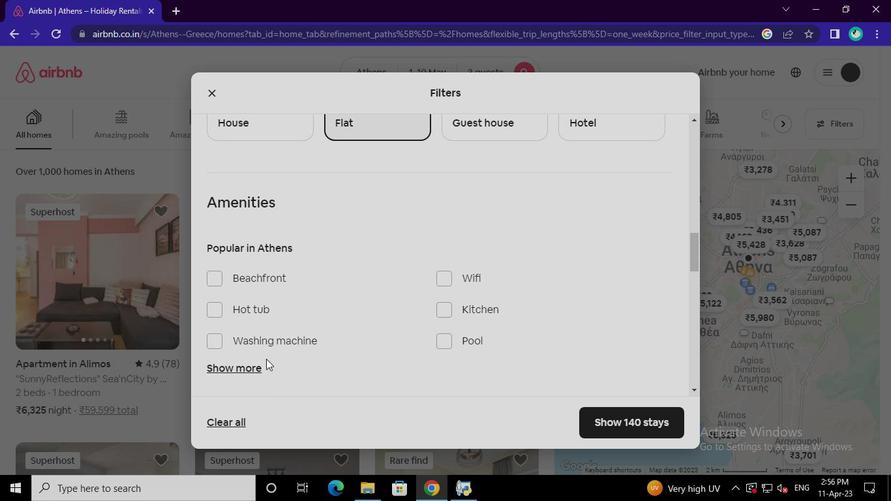 
Action: Mouse pressed left at (255, 363)
Screenshot: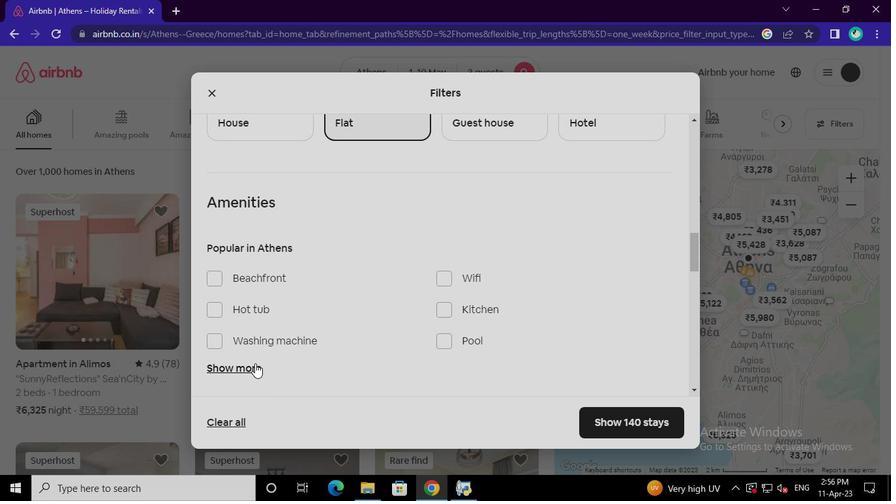 
Action: Mouse moved to (447, 163)
Screenshot: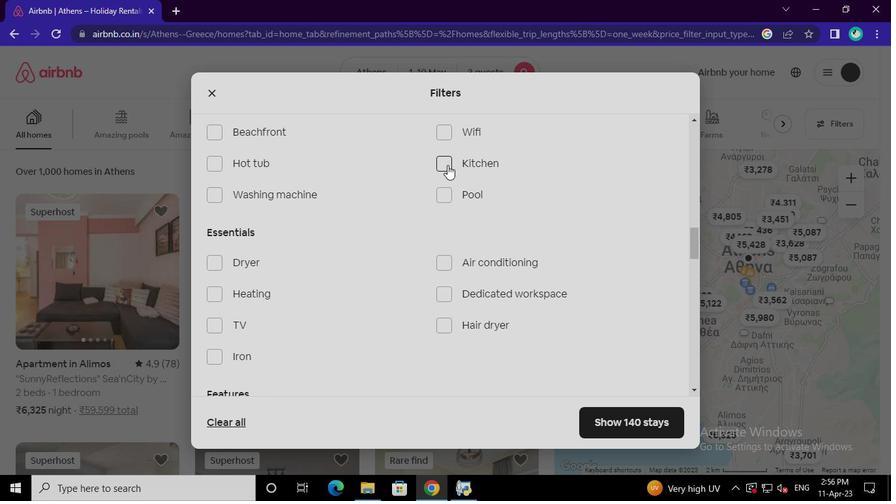 
Action: Mouse pressed left at (447, 163)
Screenshot: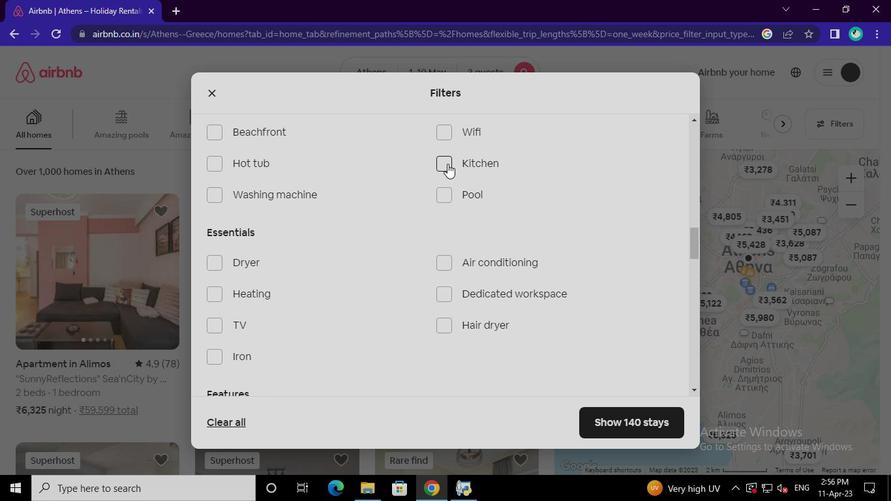 
Action: Mouse moved to (234, 353)
Screenshot: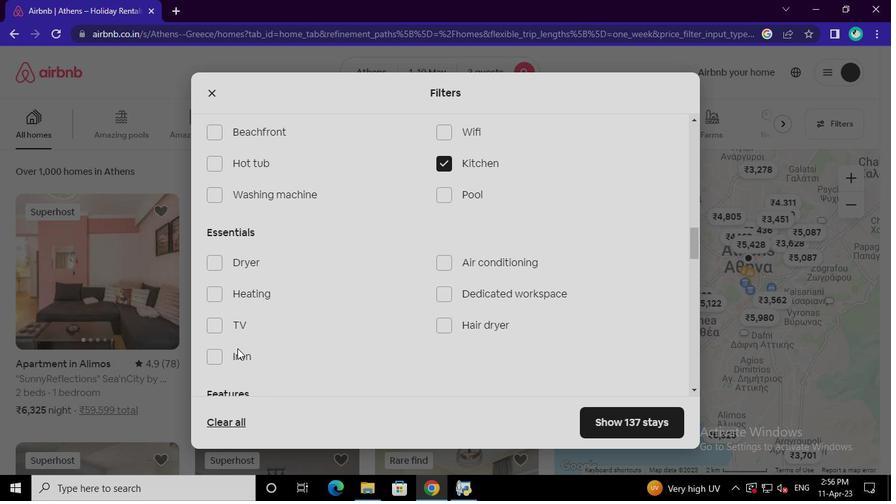 
Action: Mouse pressed left at (234, 353)
Screenshot: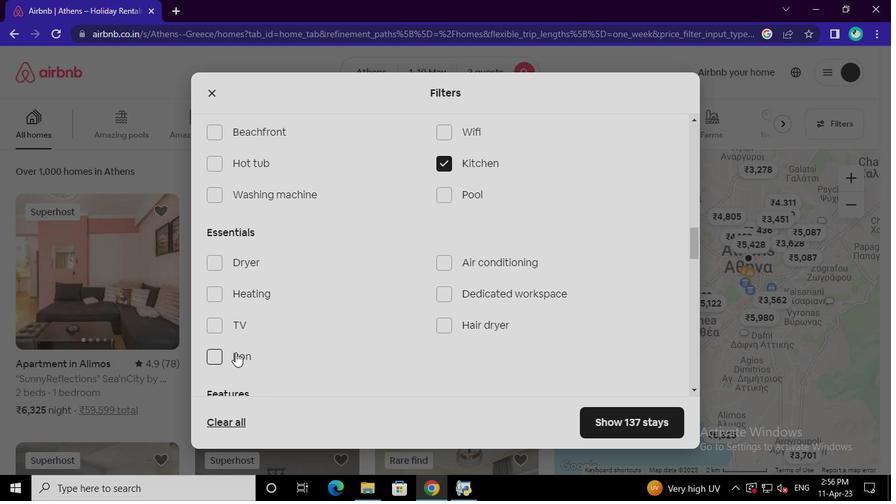 
Action: Mouse moved to (230, 285)
Screenshot: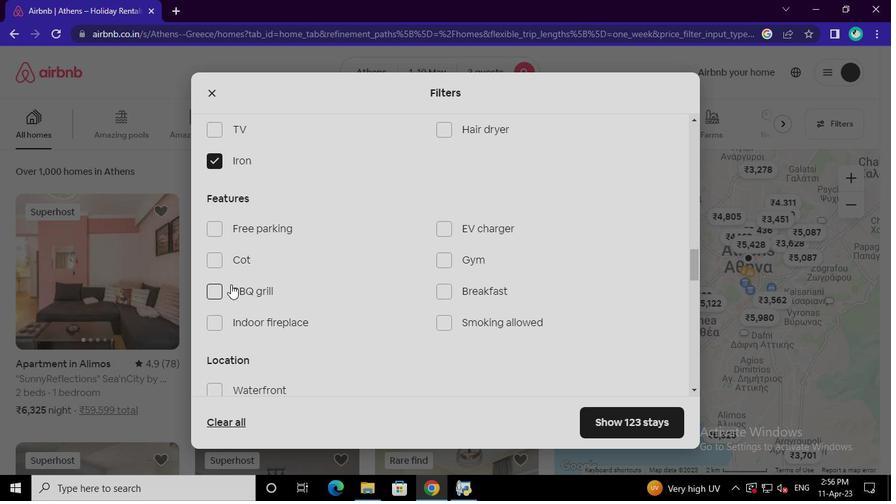 
Action: Mouse pressed left at (230, 285)
Screenshot: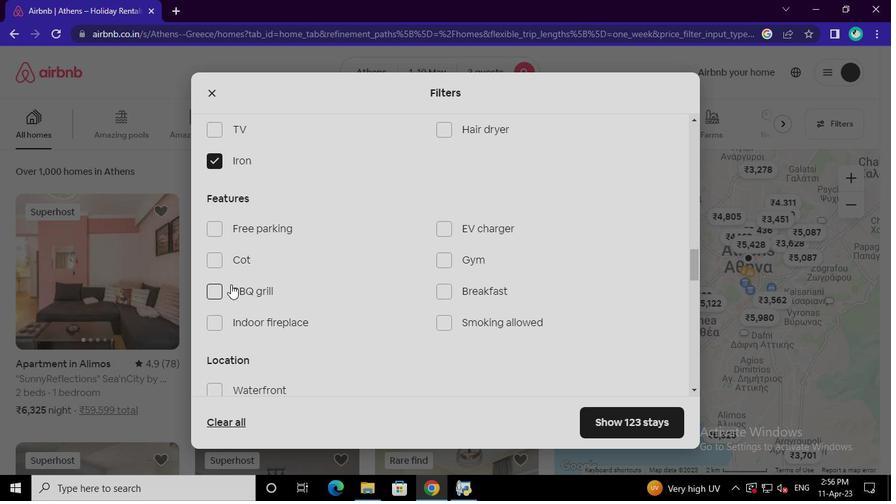 
Action: Mouse moved to (227, 302)
Screenshot: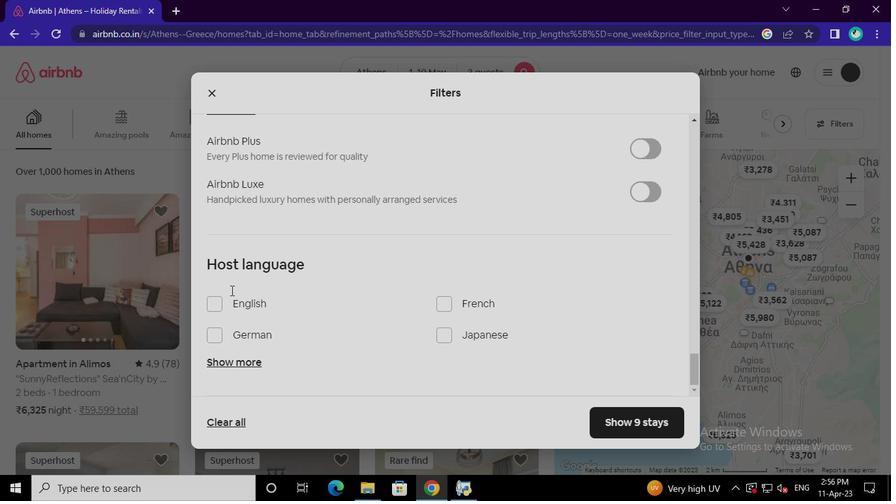 
Action: Mouse pressed left at (227, 302)
Screenshot: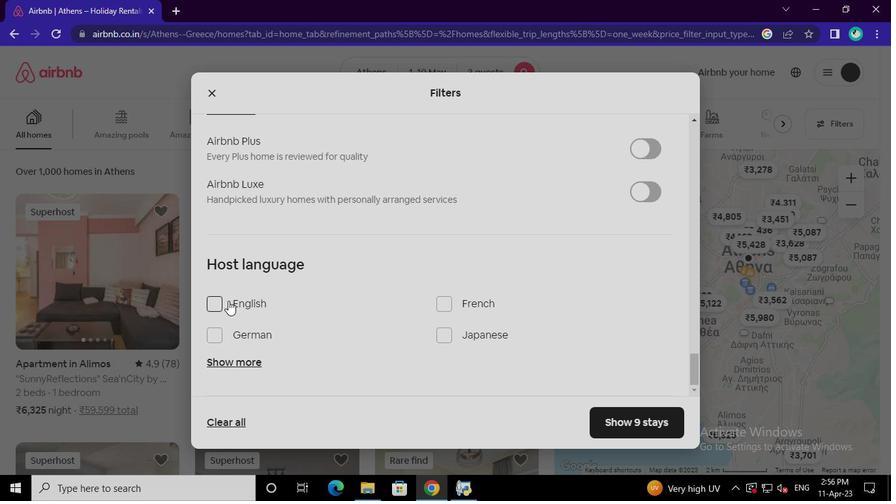 
Action: Mouse moved to (606, 412)
Screenshot: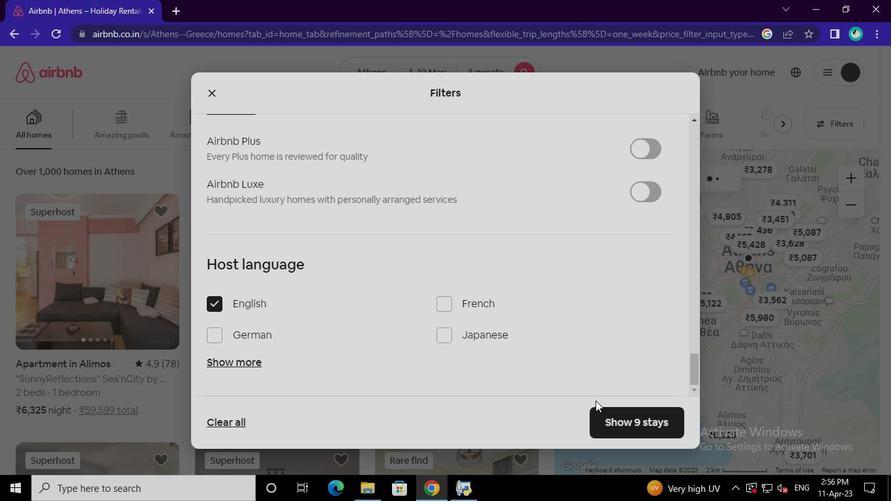 
Action: Mouse pressed left at (606, 412)
Screenshot: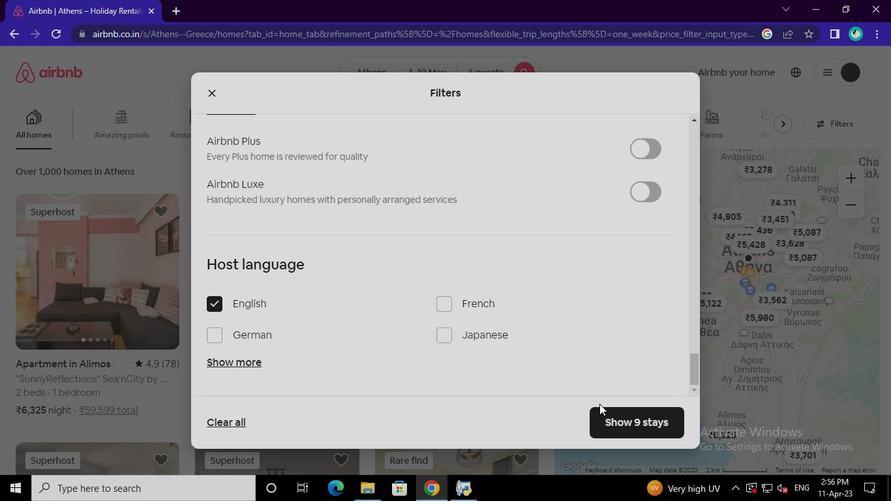 
Action: Mouse moved to (467, 495)
Screenshot: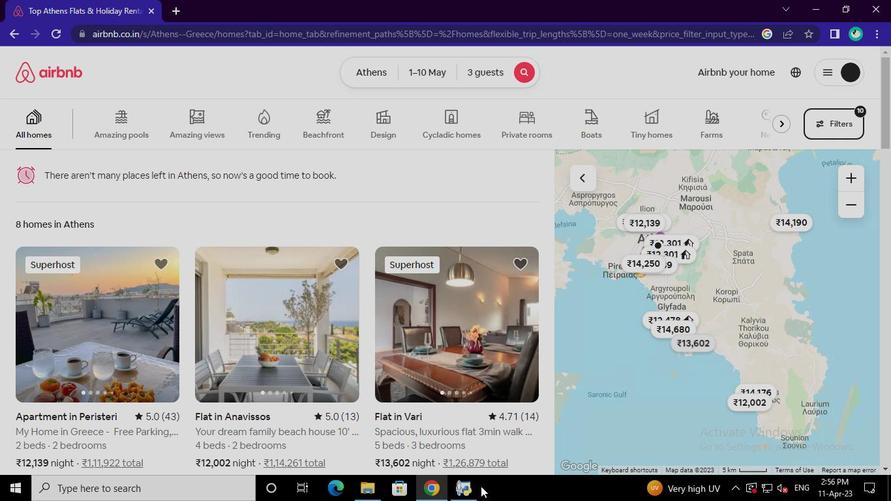 
Action: Mouse pressed left at (467, 495)
Screenshot: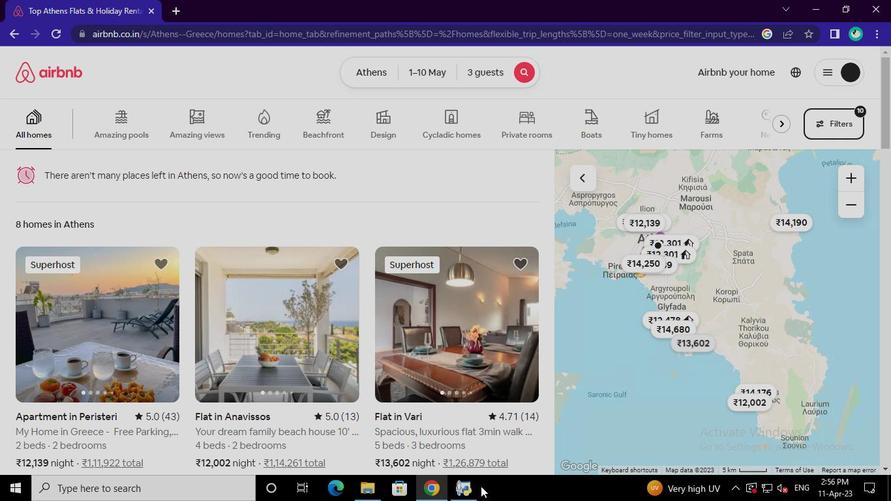 
Action: Mouse moved to (648, 26)
Screenshot: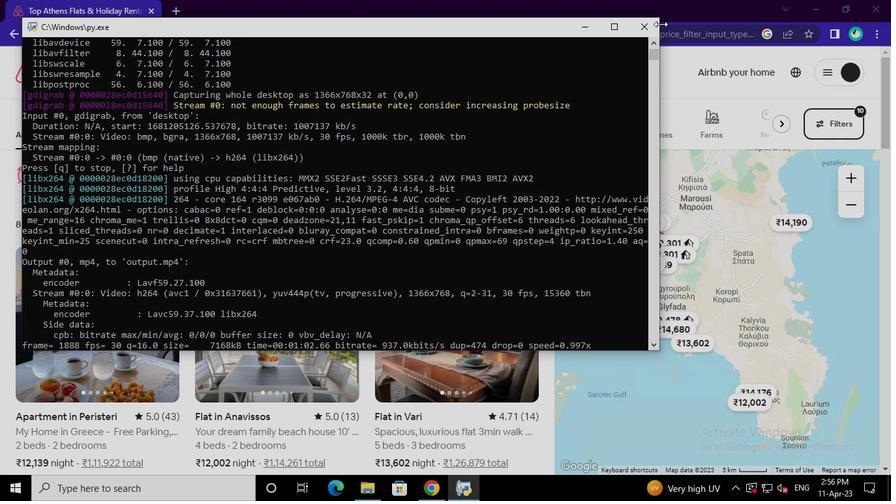 
Action: Mouse pressed left at (648, 26)
Screenshot: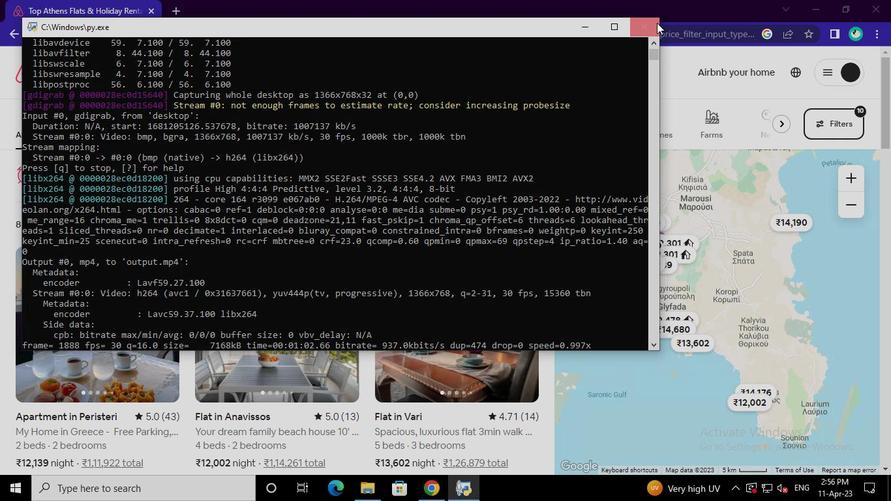 
Action: Mouse moved to (645, 30)
Screenshot: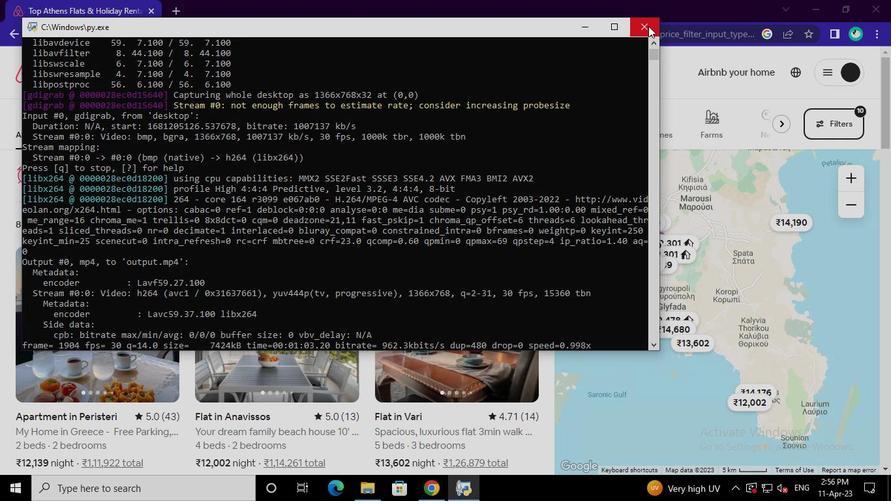 
